 Task: Add a signature Linda Green containing Have a great National Cybersecurity Awareness Month, Linda Green to email address softage.3@softage.net and add a label Packing slips
Action: Mouse moved to (88, 129)
Screenshot: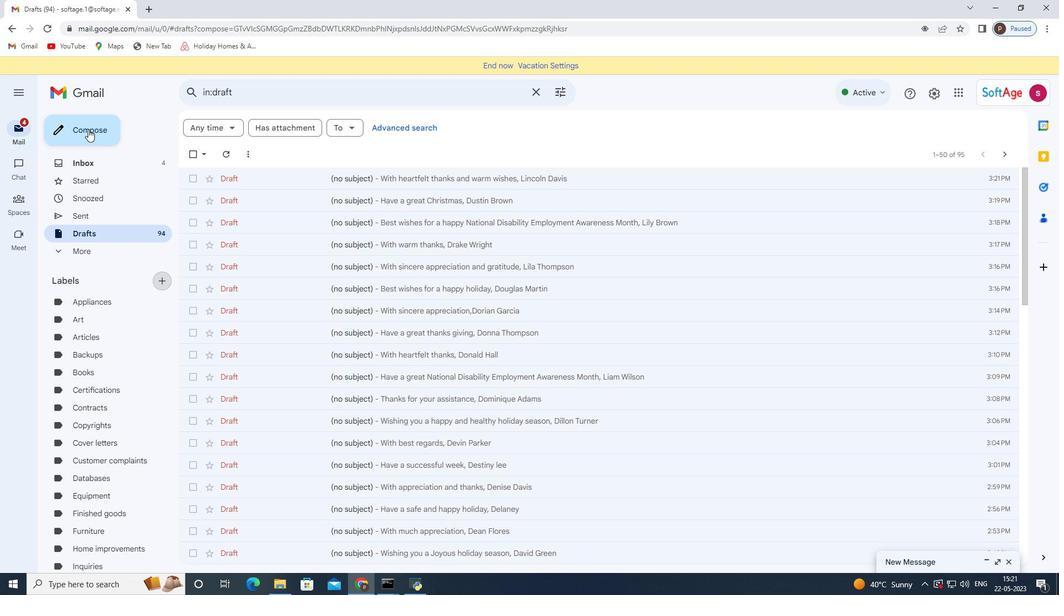 
Action: Mouse pressed left at (88, 129)
Screenshot: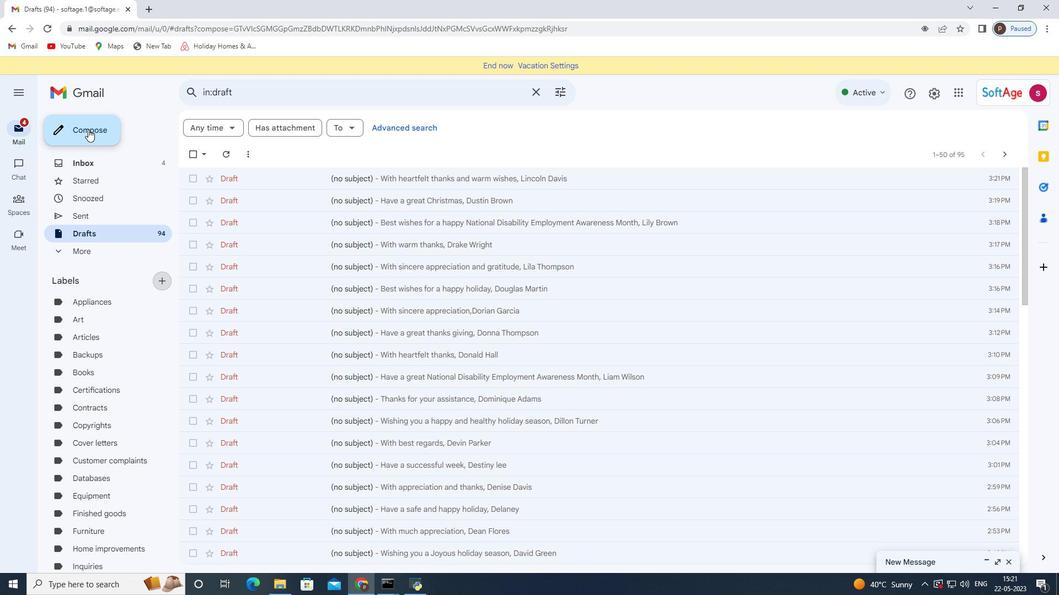
Action: Mouse moved to (748, 557)
Screenshot: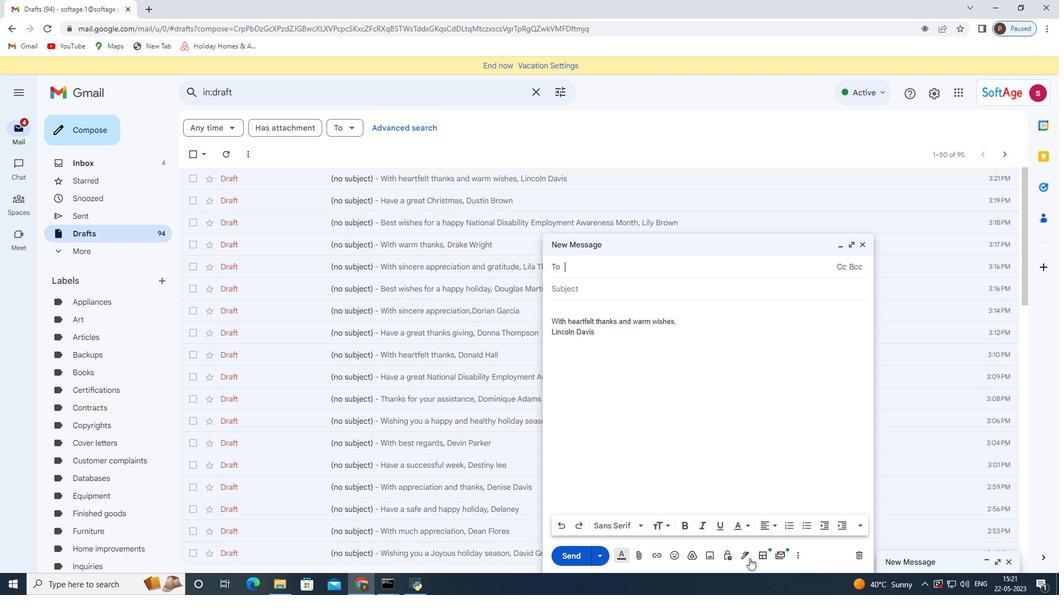 
Action: Mouse pressed left at (748, 557)
Screenshot: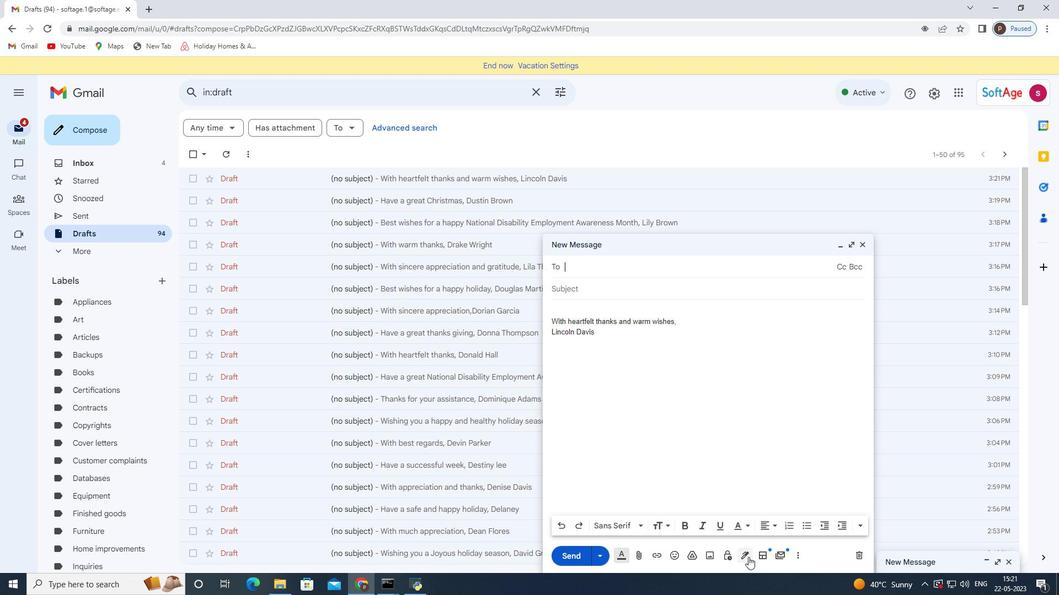 
Action: Mouse moved to (770, 498)
Screenshot: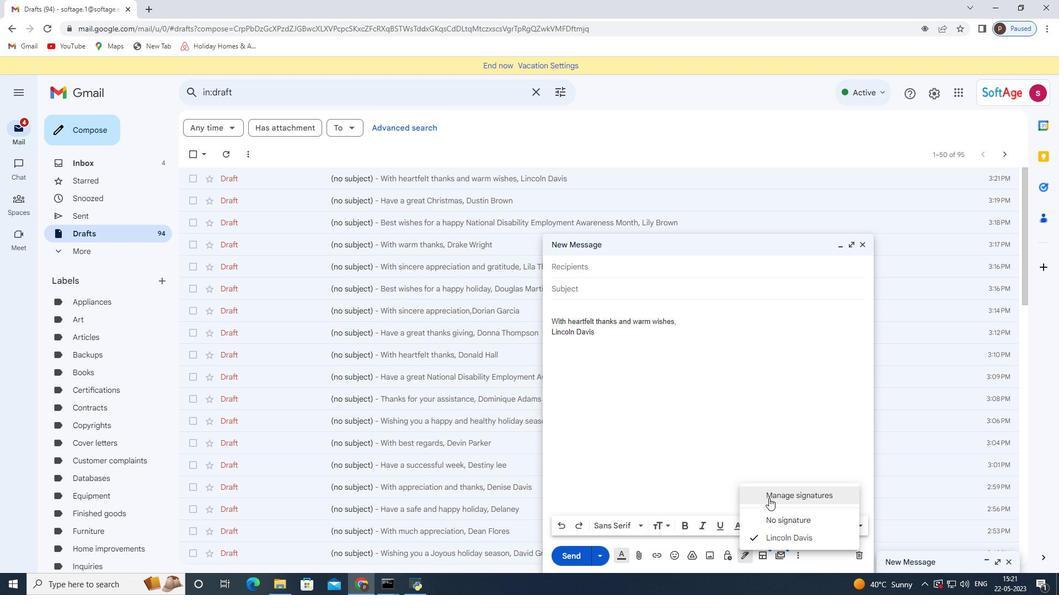
Action: Mouse pressed left at (770, 498)
Screenshot: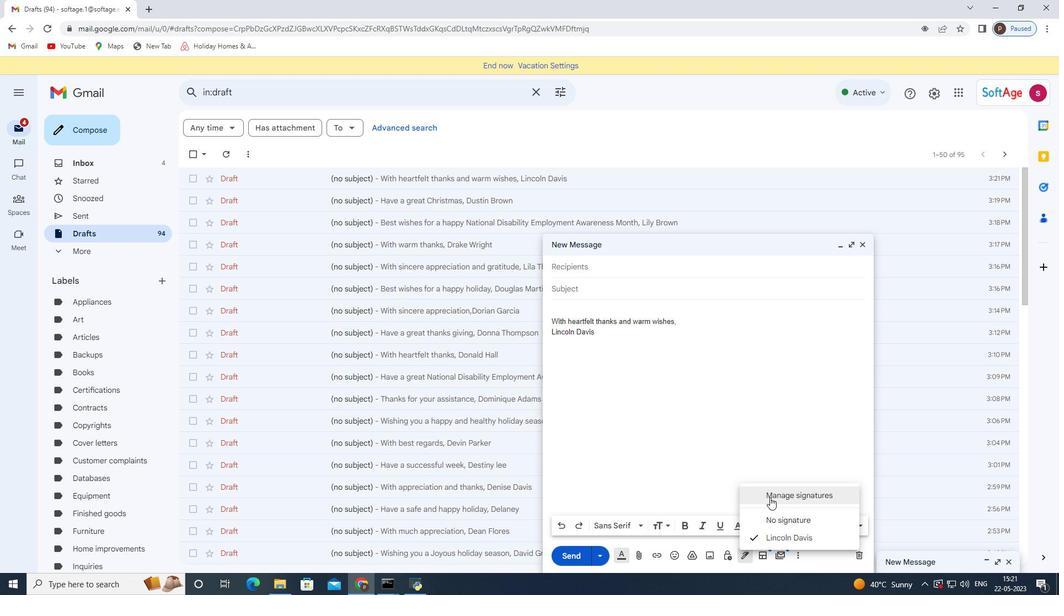 
Action: Mouse moved to (406, 315)
Screenshot: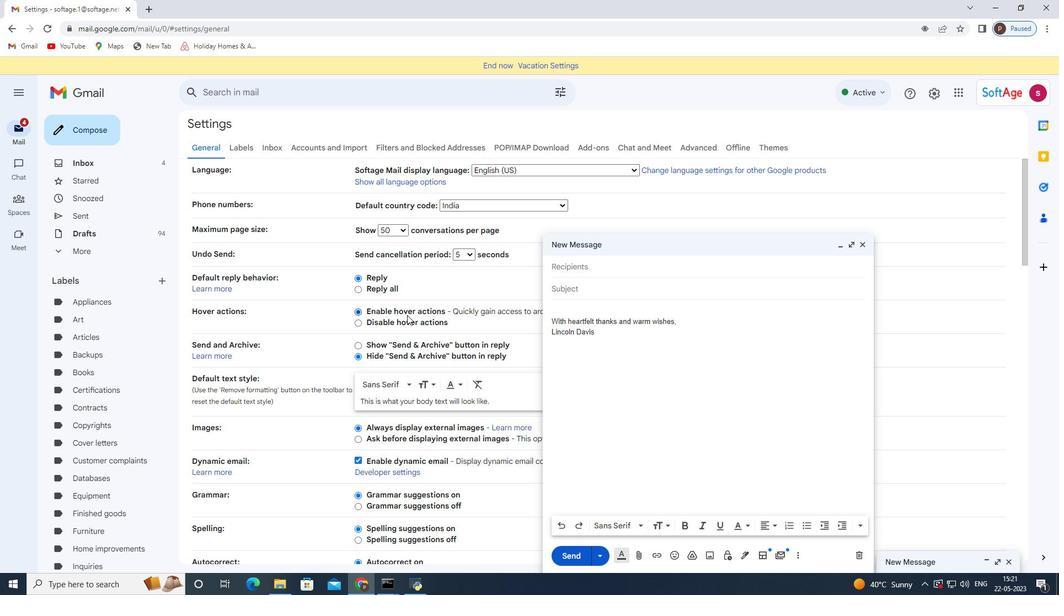
Action: Mouse scrolled (406, 314) with delta (0, 0)
Screenshot: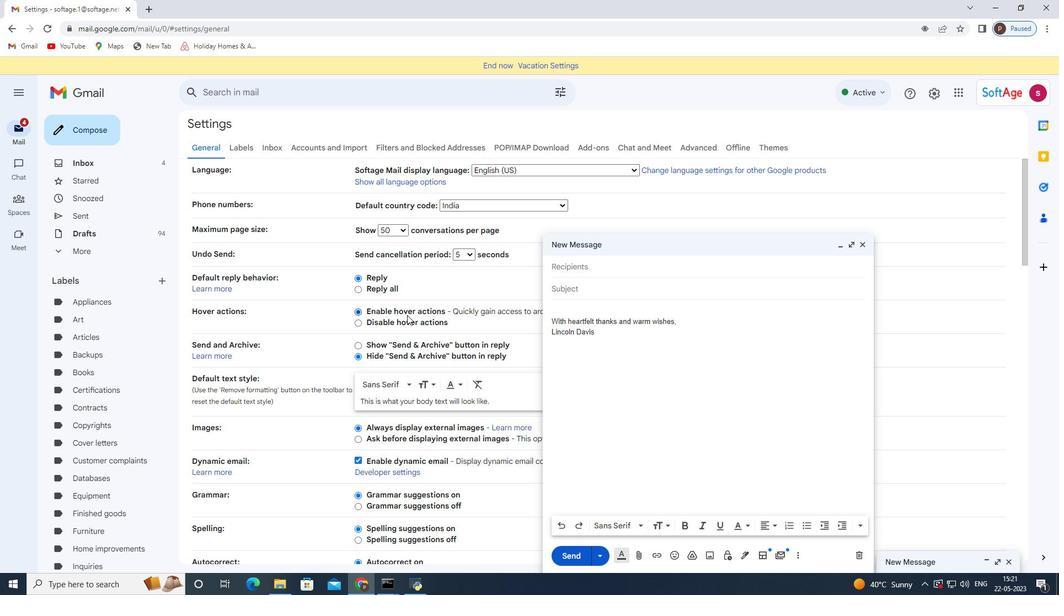 
Action: Mouse moved to (405, 316)
Screenshot: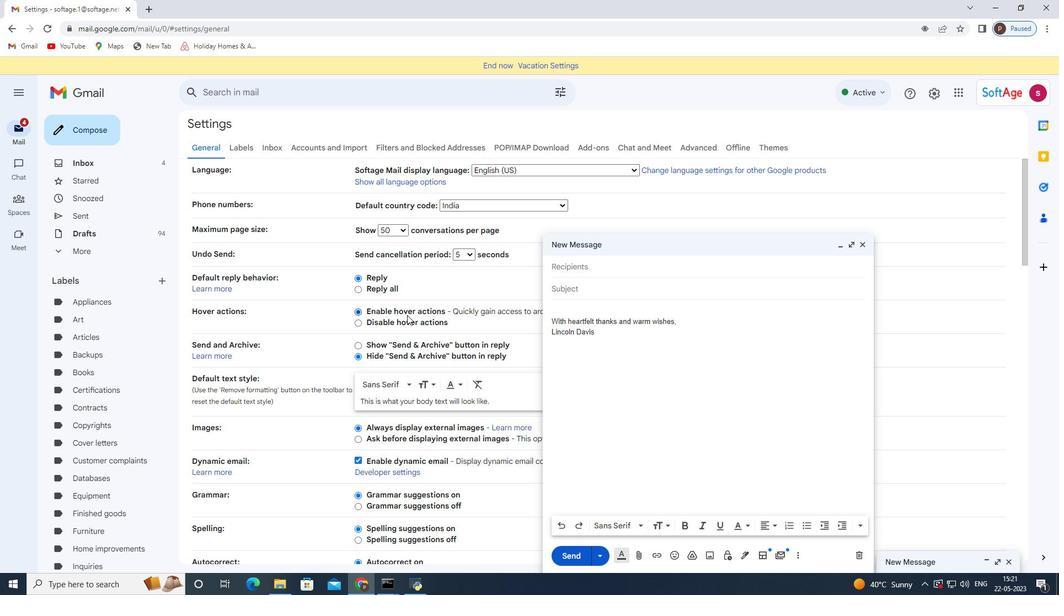 
Action: Mouse scrolled (406, 314) with delta (0, 0)
Screenshot: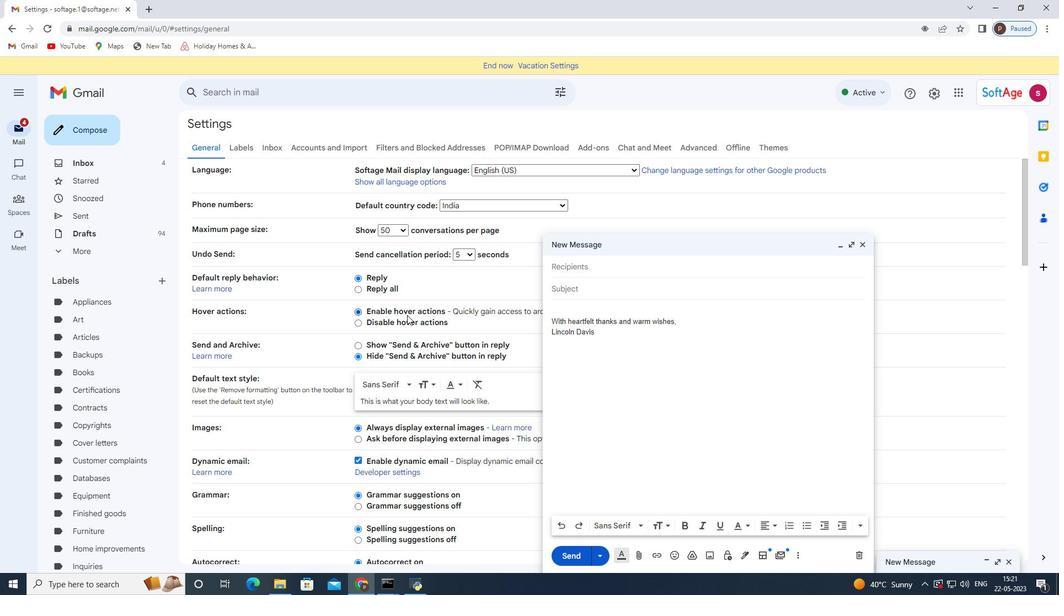 
Action: Mouse moved to (404, 316)
Screenshot: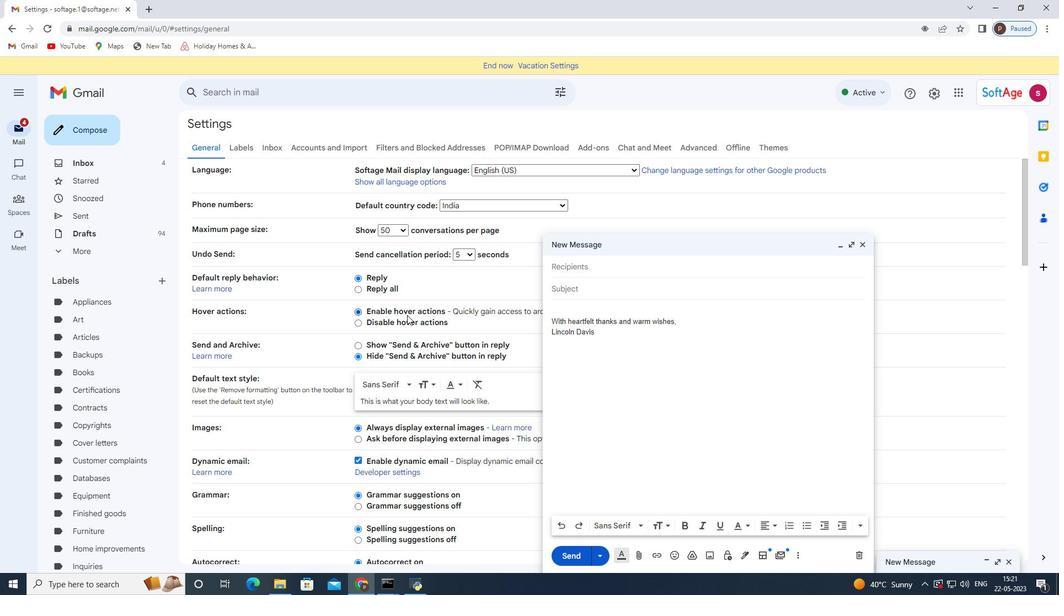 
Action: Mouse scrolled (405, 315) with delta (0, 0)
Screenshot: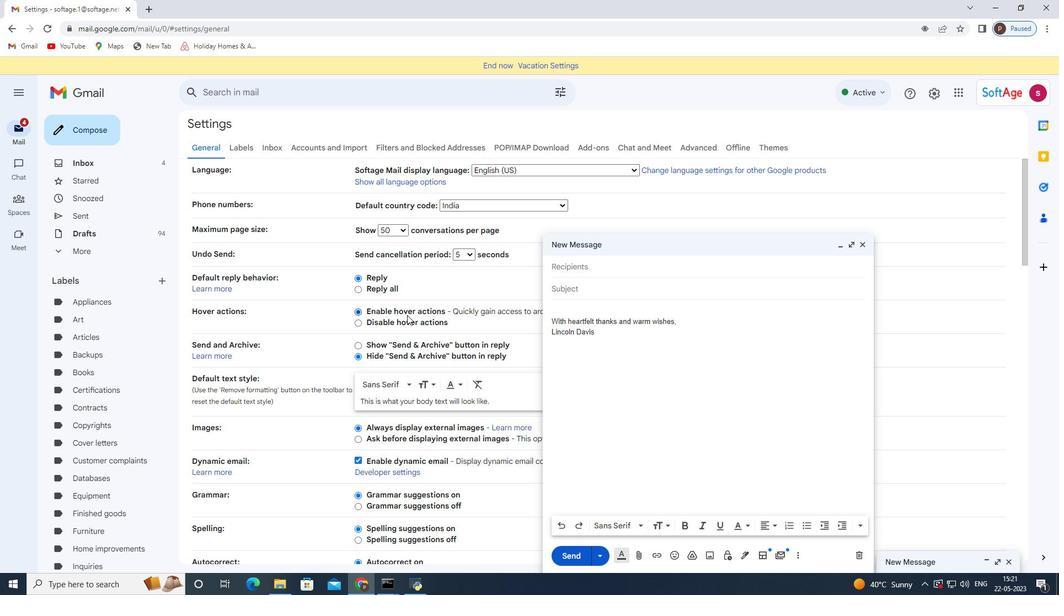 
Action: Mouse scrolled (404, 316) with delta (0, 0)
Screenshot: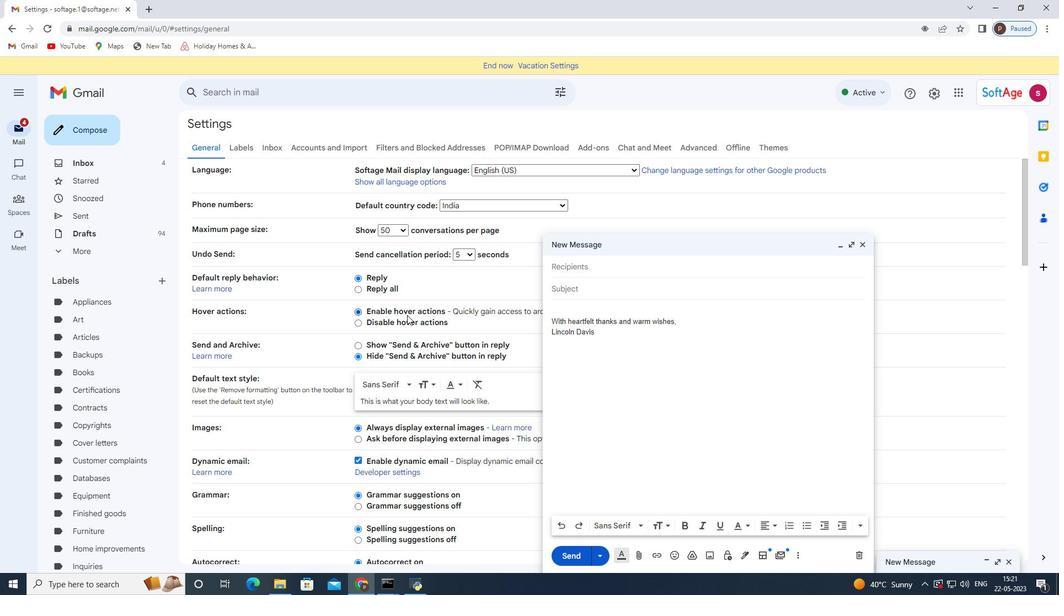 
Action: Mouse moved to (404, 316)
Screenshot: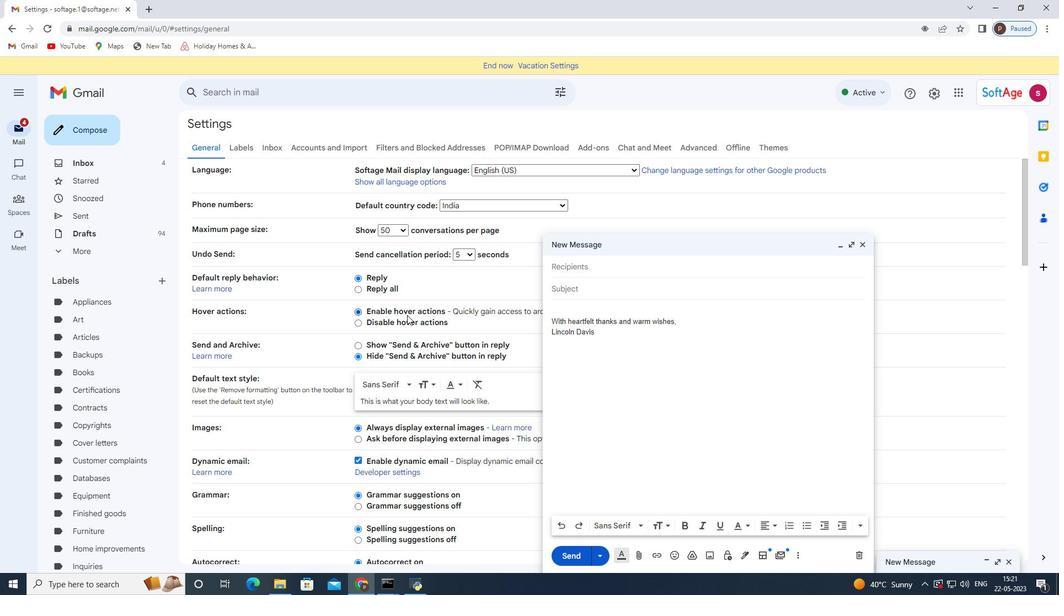 
Action: Mouse scrolled (404, 316) with delta (0, 0)
Screenshot: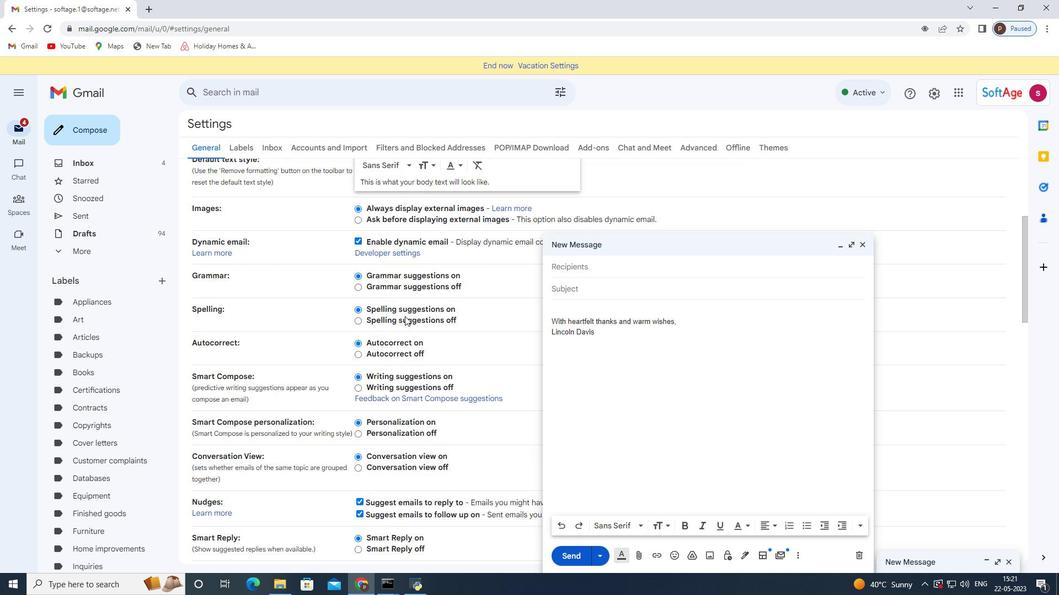 
Action: Mouse scrolled (404, 316) with delta (0, 0)
Screenshot: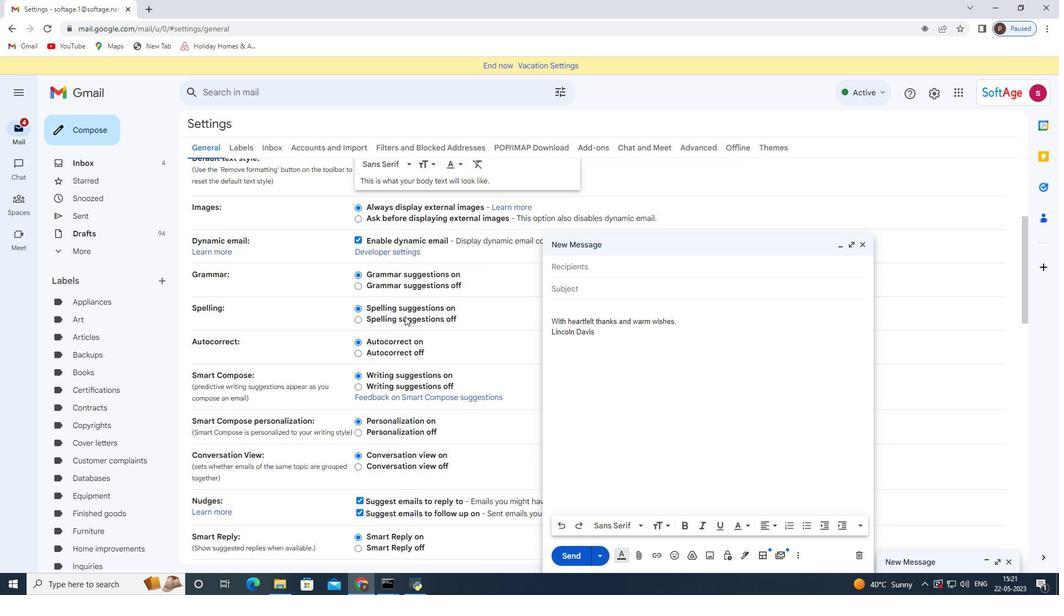 
Action: Mouse scrolled (404, 316) with delta (0, 0)
Screenshot: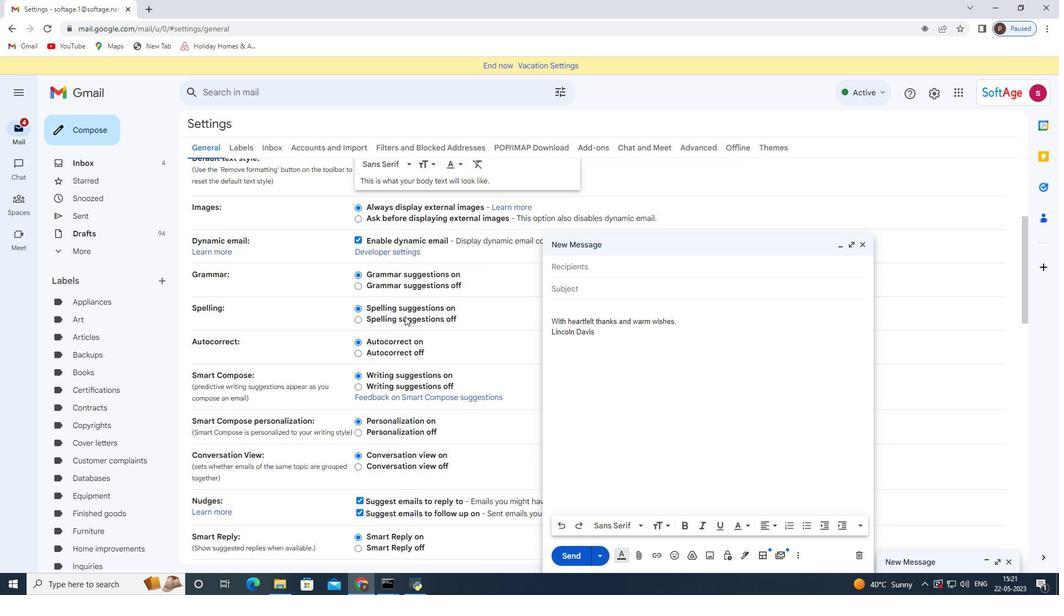 
Action: Mouse scrolled (404, 316) with delta (0, 0)
Screenshot: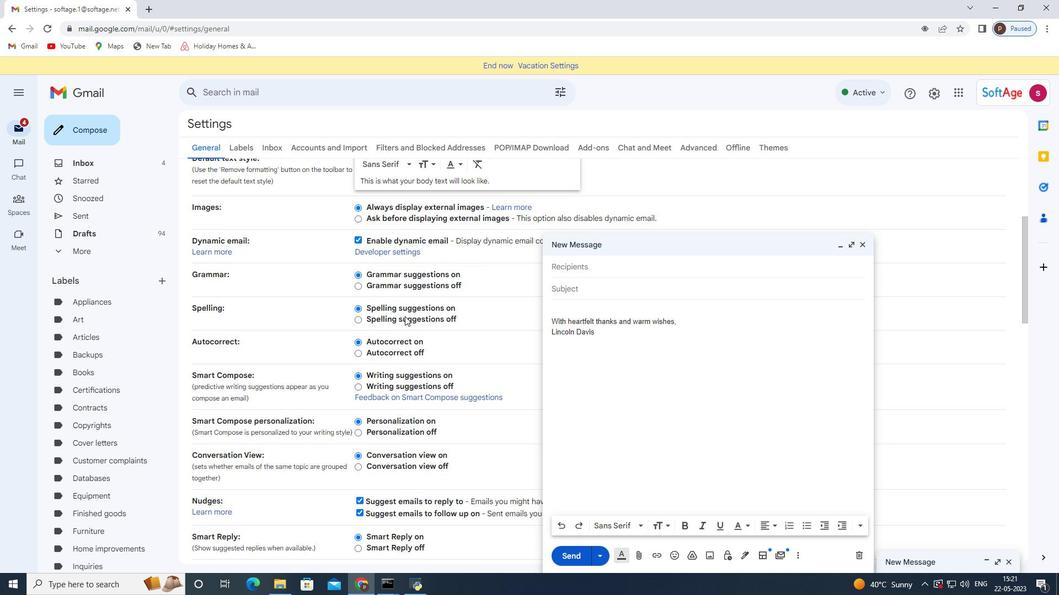 
Action: Mouse scrolled (404, 316) with delta (0, 0)
Screenshot: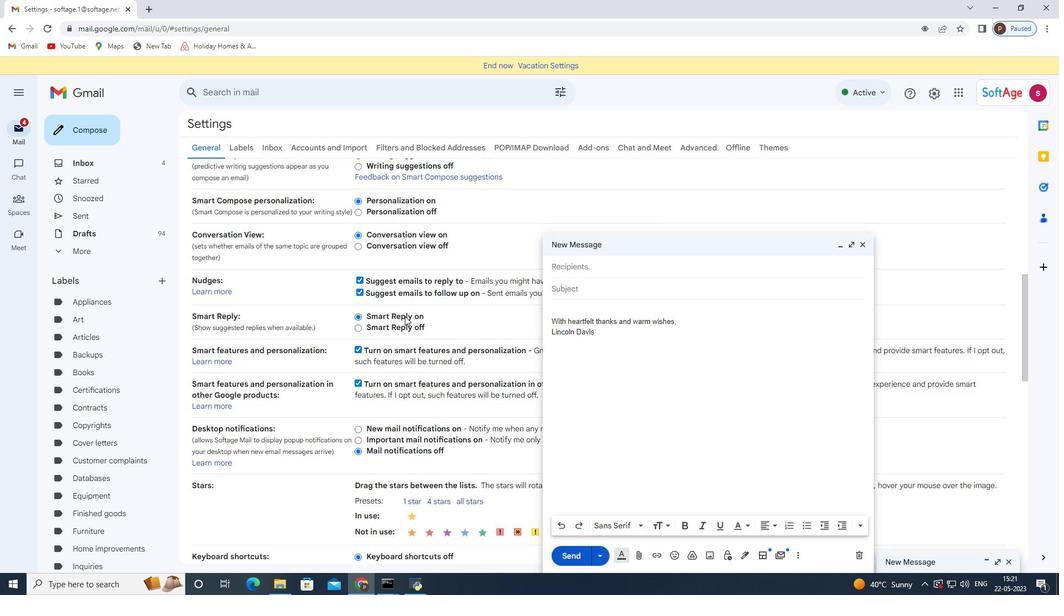 
Action: Mouse scrolled (404, 316) with delta (0, 0)
Screenshot: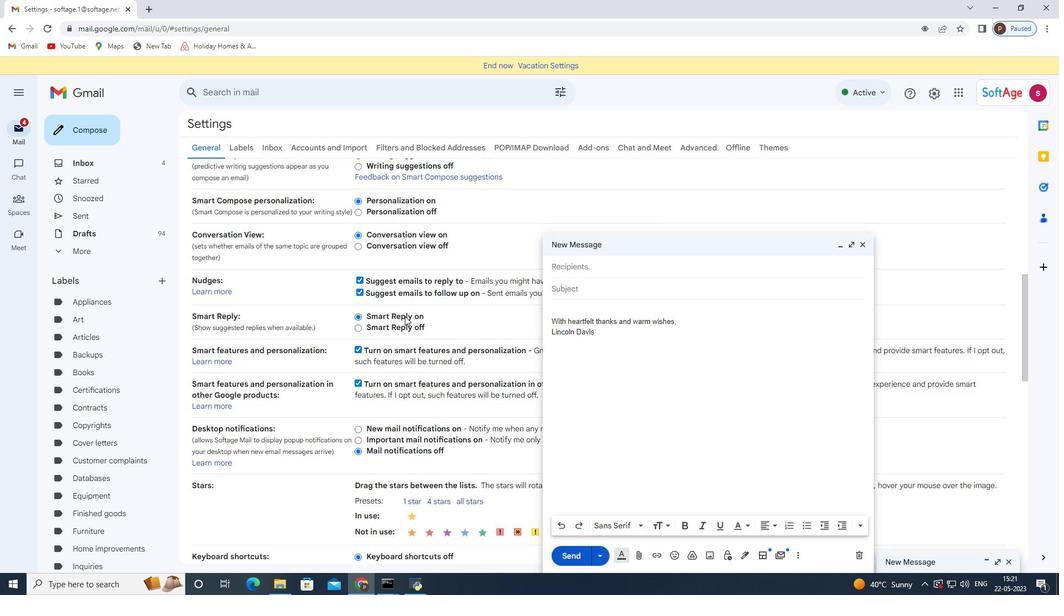 
Action: Mouse scrolled (404, 316) with delta (0, 0)
Screenshot: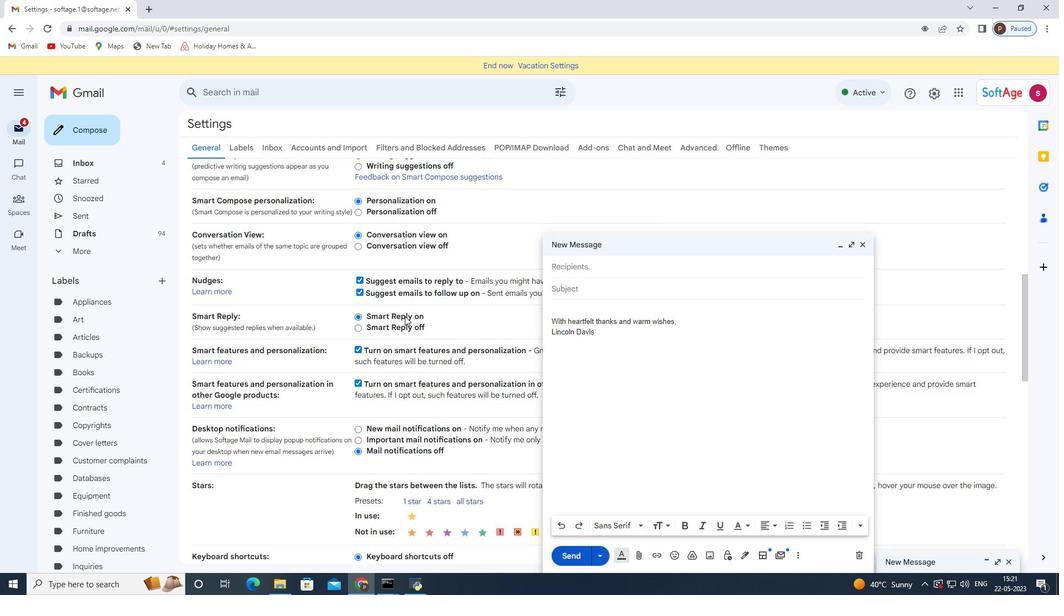 
Action: Mouse scrolled (404, 316) with delta (0, 0)
Screenshot: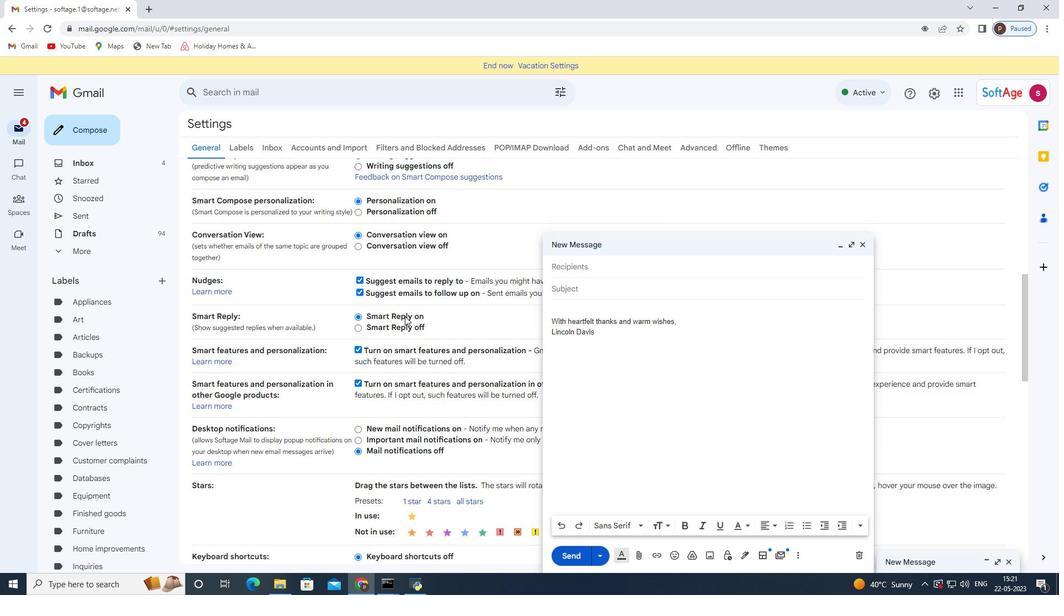 
Action: Mouse scrolled (404, 316) with delta (0, 0)
Screenshot: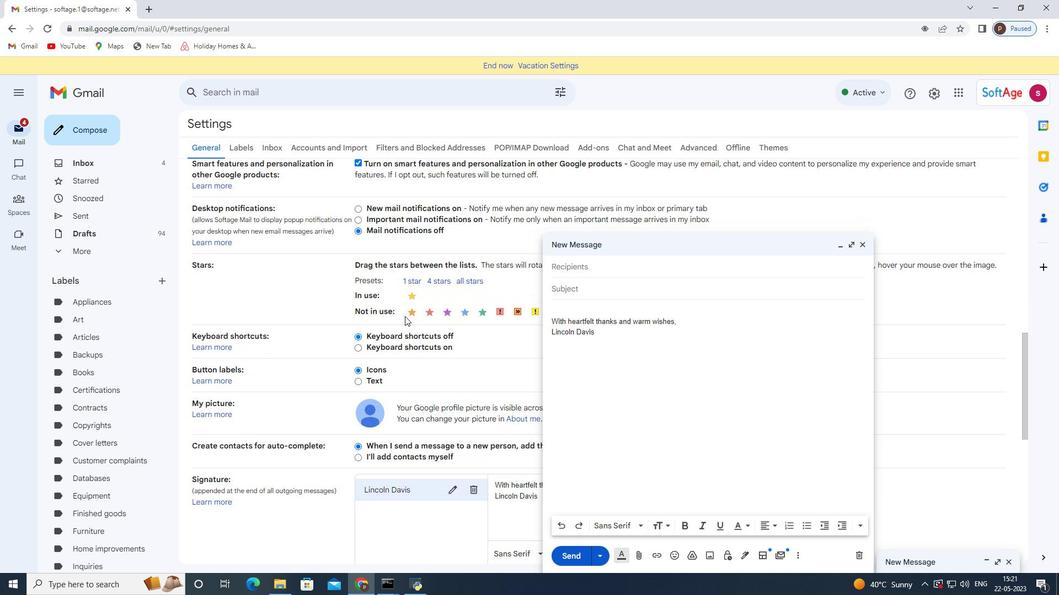 
Action: Mouse scrolled (404, 316) with delta (0, 0)
Screenshot: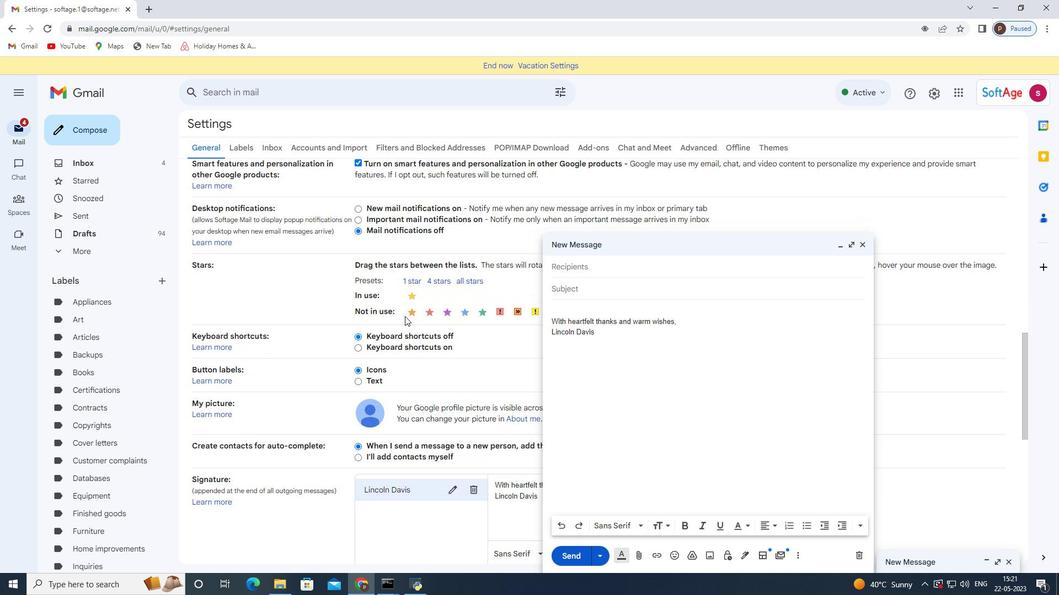 
Action: Mouse scrolled (404, 316) with delta (0, 0)
Screenshot: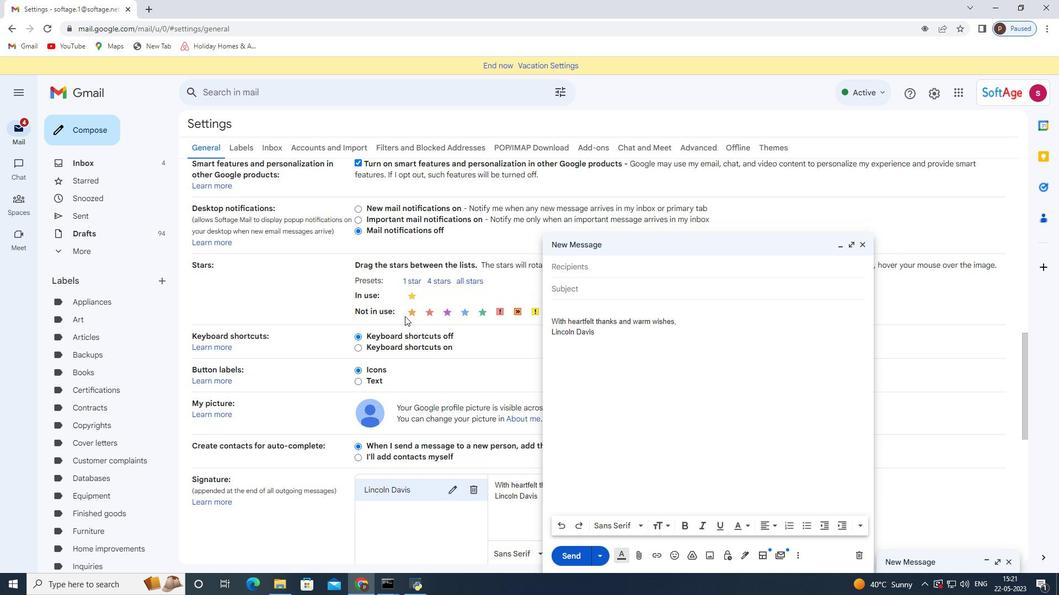 
Action: Mouse scrolled (404, 316) with delta (0, 0)
Screenshot: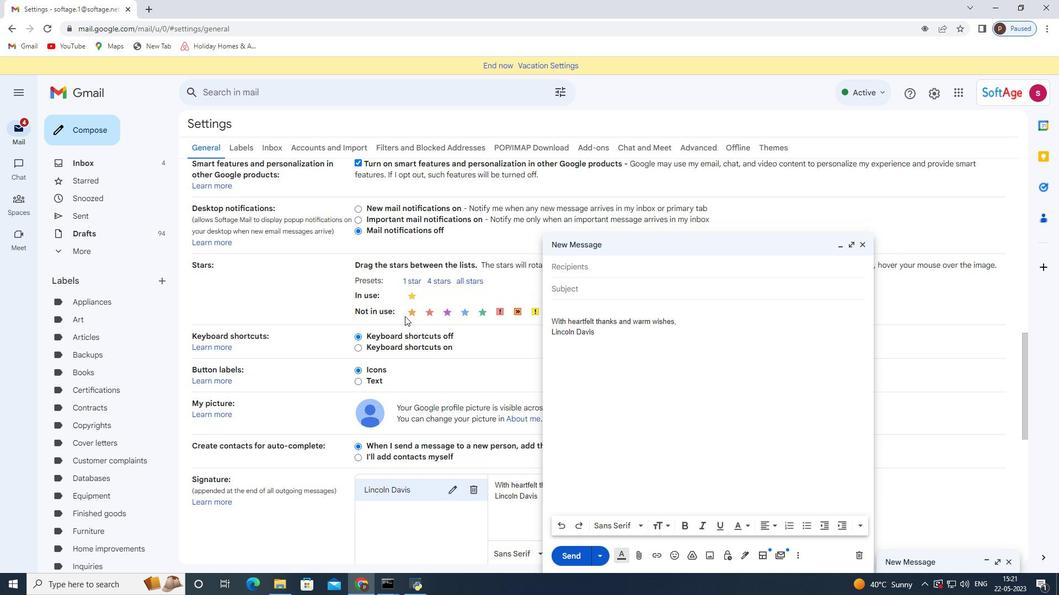 
Action: Mouse moved to (472, 267)
Screenshot: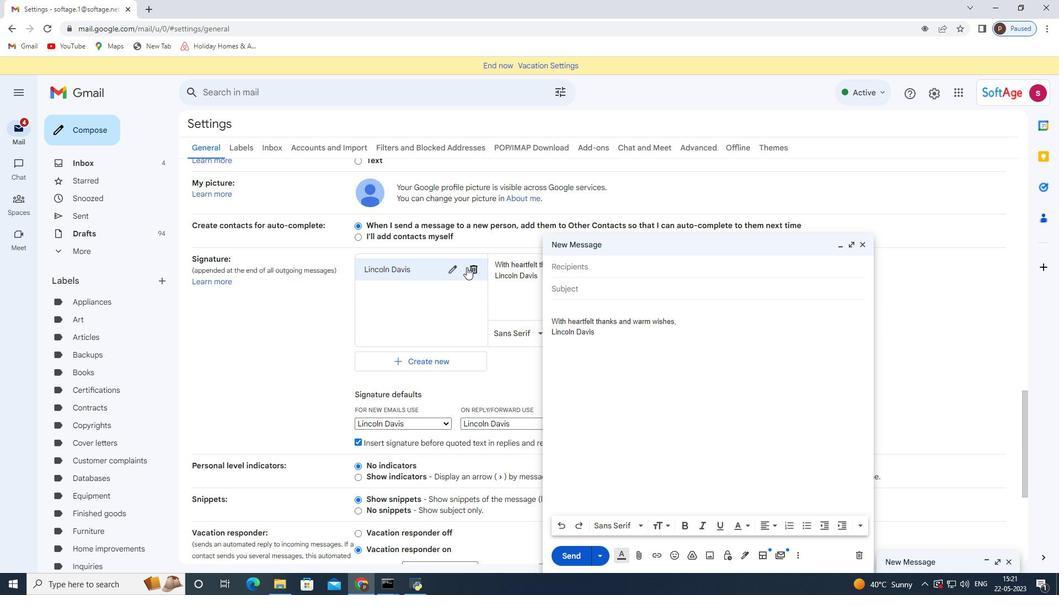 
Action: Mouse pressed left at (472, 267)
Screenshot: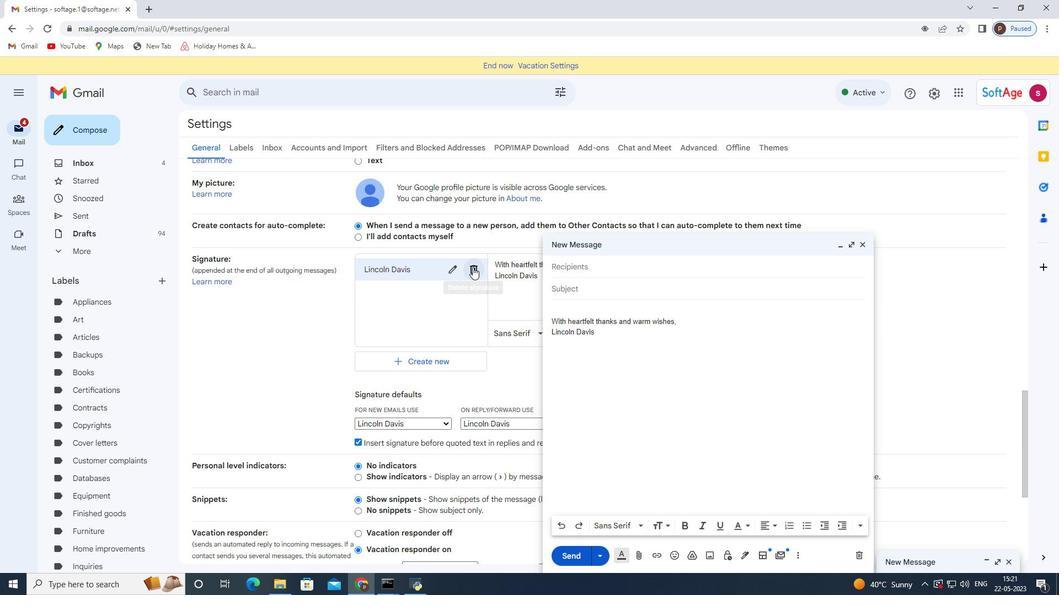 
Action: Mouse moved to (633, 334)
Screenshot: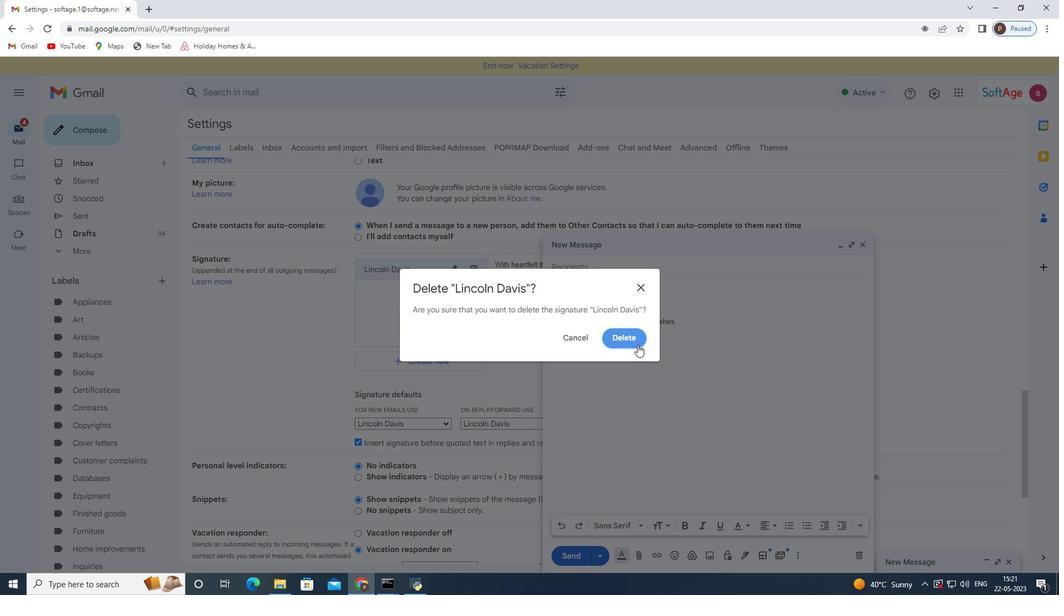 
Action: Mouse pressed left at (633, 334)
Screenshot: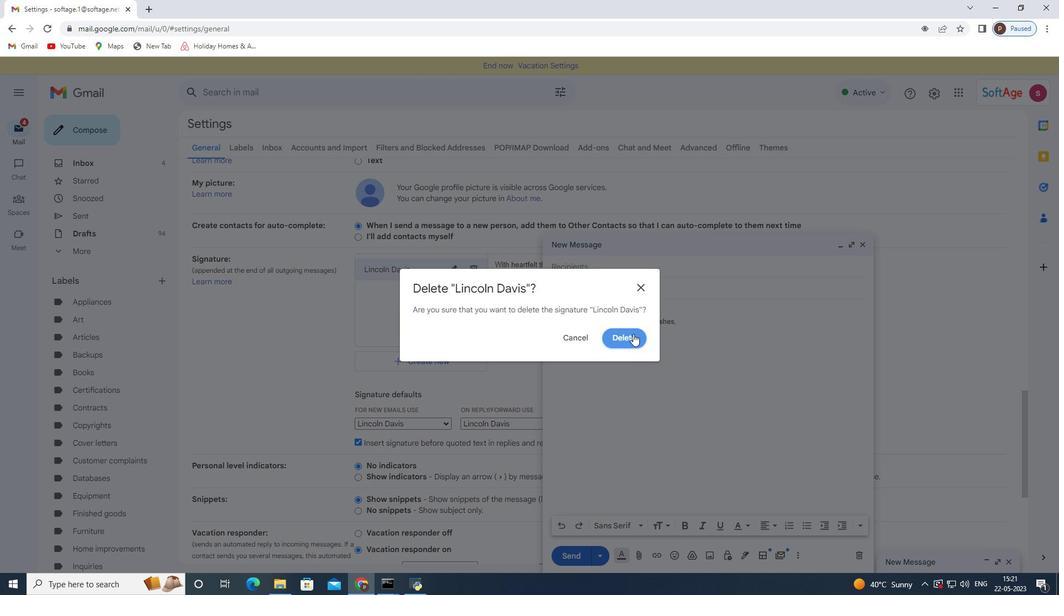 
Action: Mouse moved to (402, 277)
Screenshot: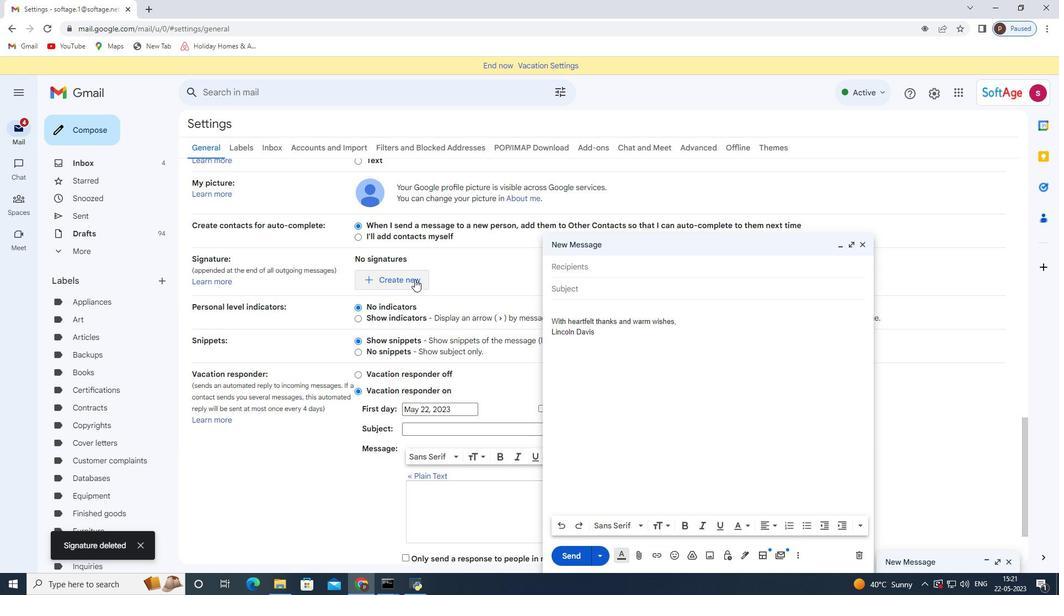 
Action: Mouse pressed left at (402, 277)
Screenshot: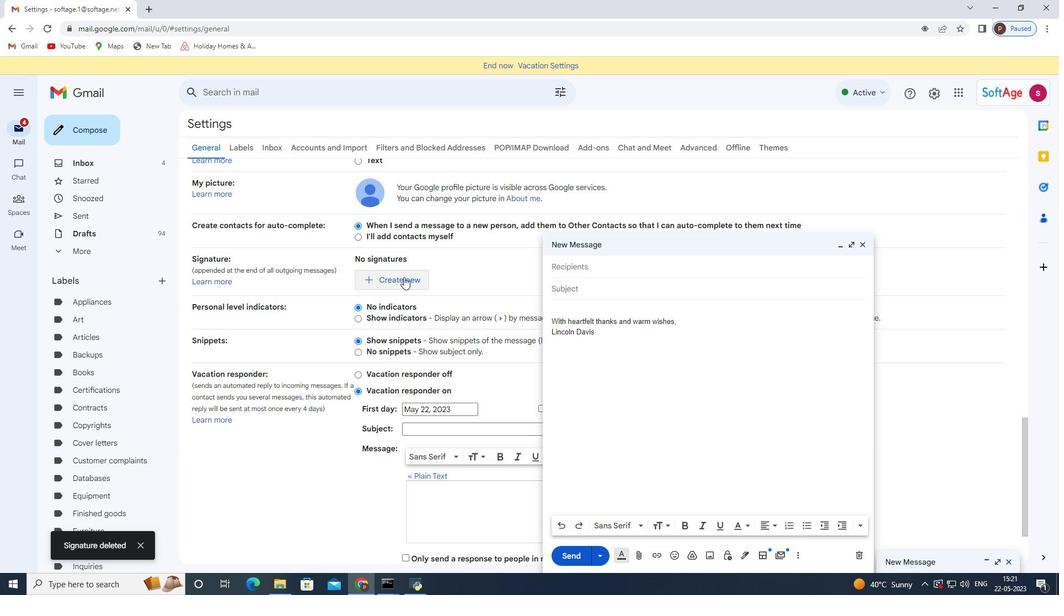 
Action: Mouse moved to (439, 310)
Screenshot: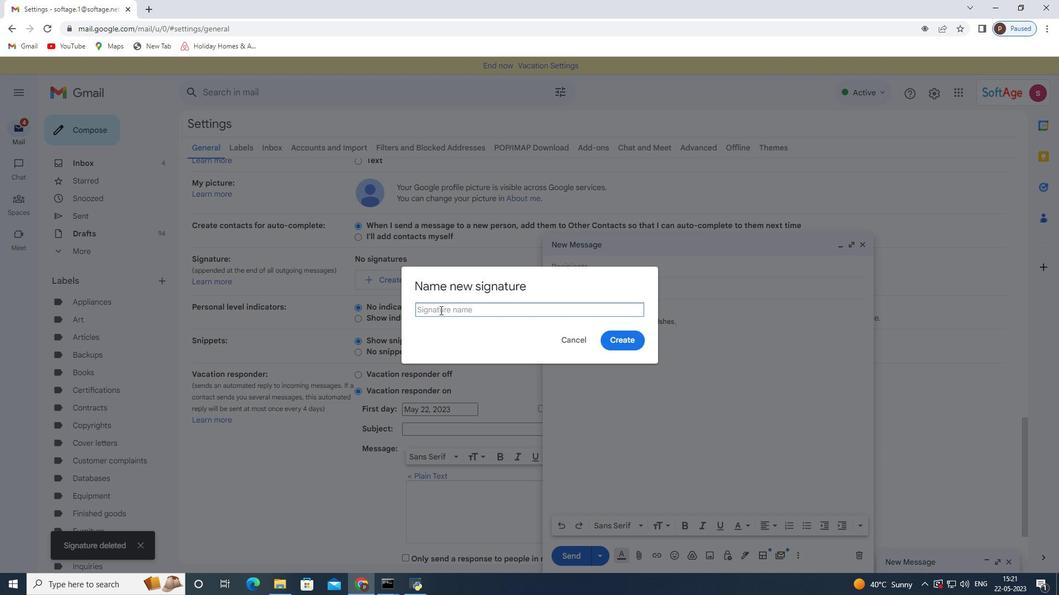 
Action: Mouse pressed left at (439, 310)
Screenshot: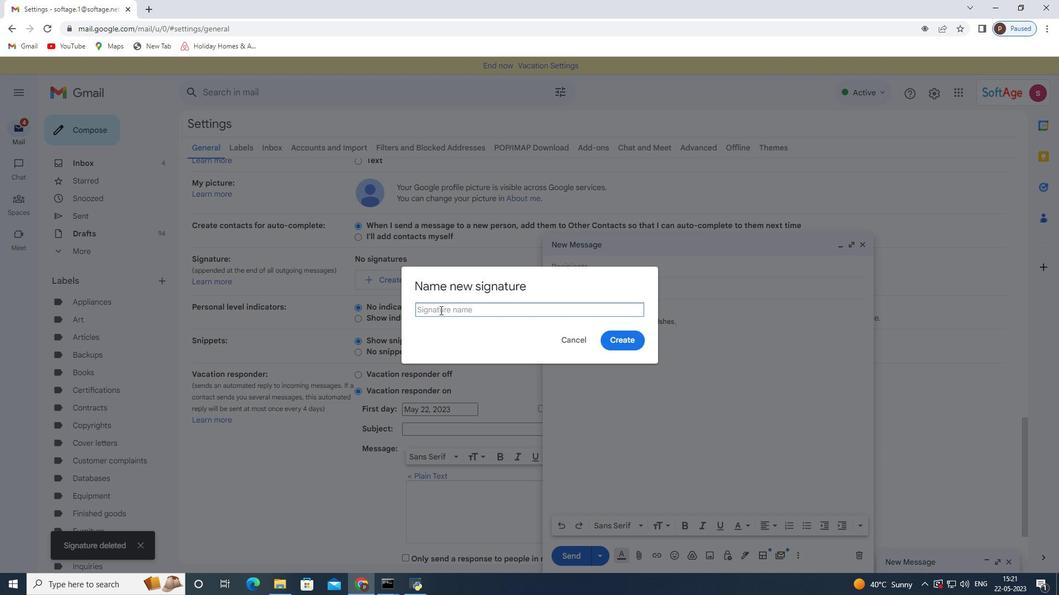 
Action: Key pressed <Key.shift>Linda<Key.space><Key.shift><Key.shift><Key.shift><Key.shift><Key.shift><Key.shift><Key.shift><Key.shift><Key.shift><Key.shift><Key.shift><Key.shift><Key.shift>Green
Screenshot: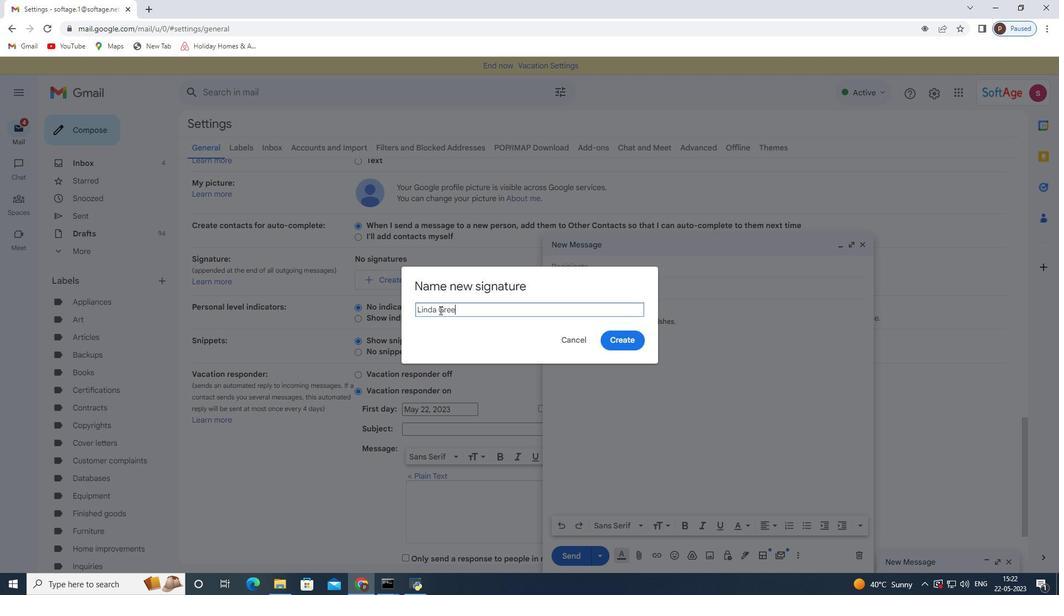 
Action: Mouse moved to (620, 339)
Screenshot: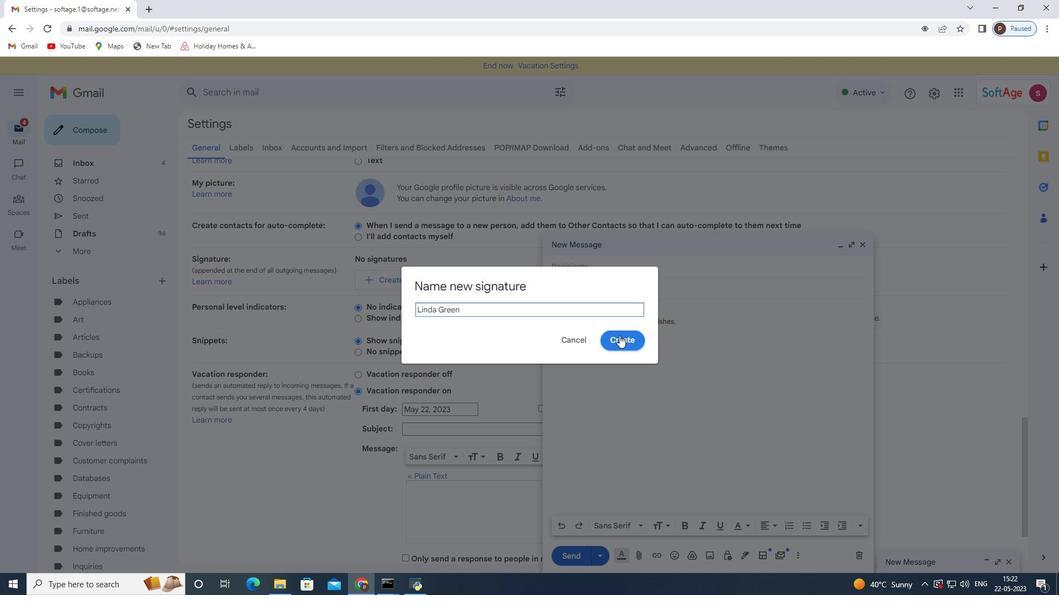 
Action: Mouse pressed left at (620, 339)
Screenshot: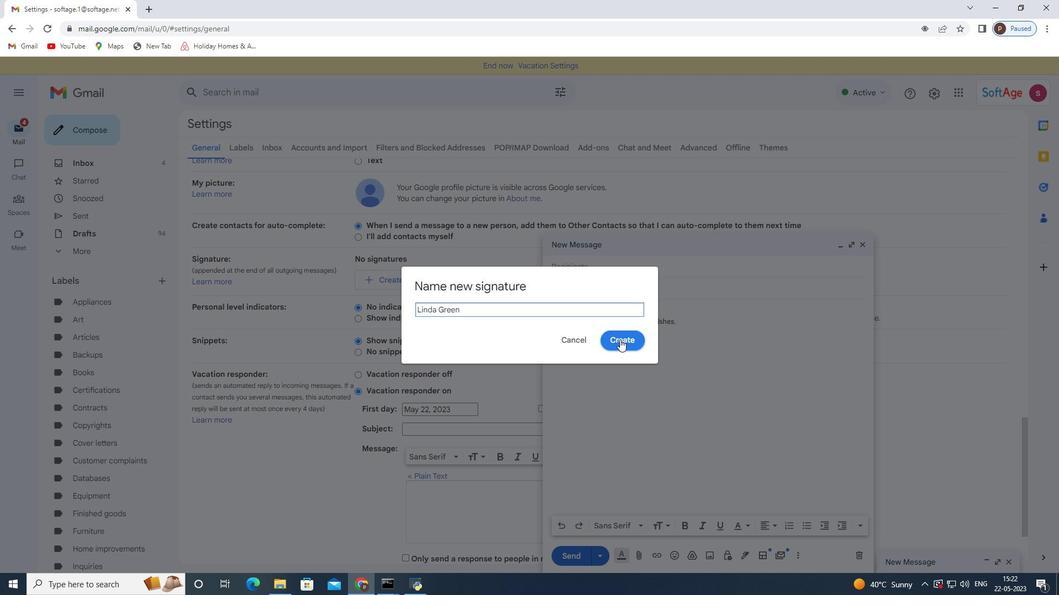 
Action: Mouse moved to (865, 248)
Screenshot: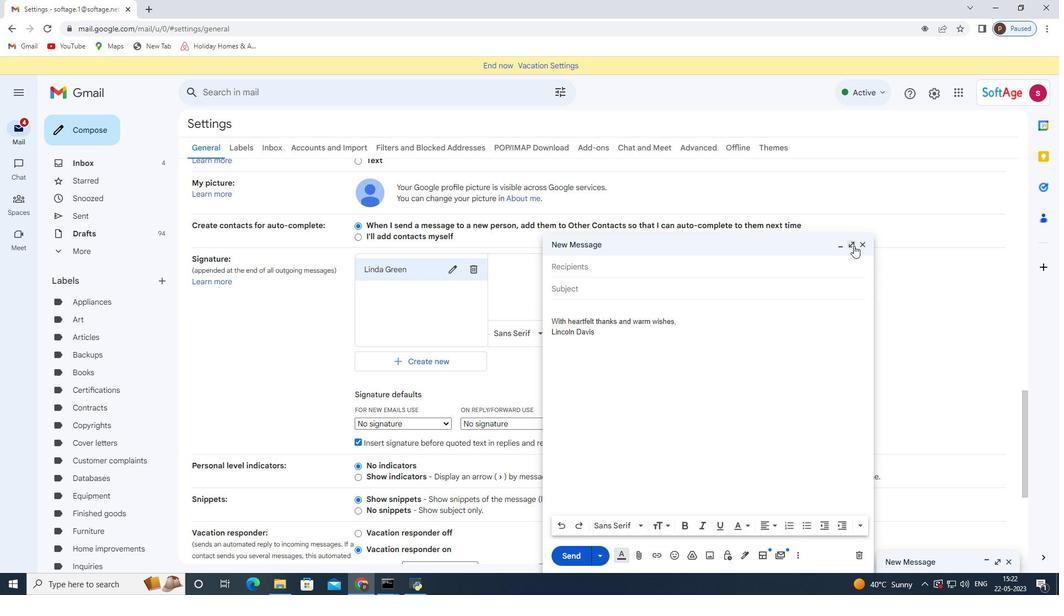 
Action: Mouse pressed left at (865, 248)
Screenshot: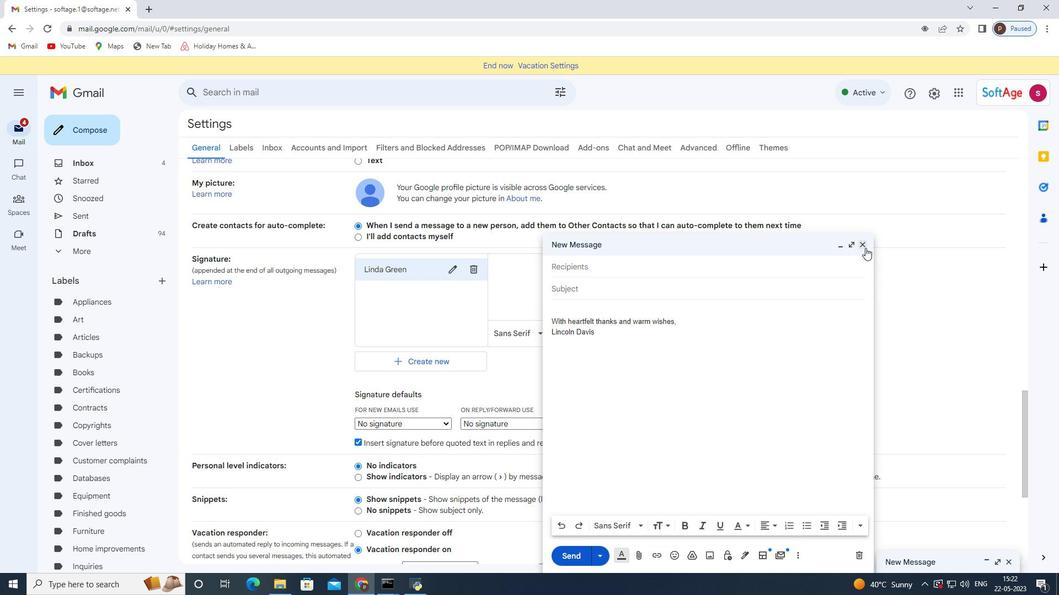 
Action: Mouse moved to (540, 269)
Screenshot: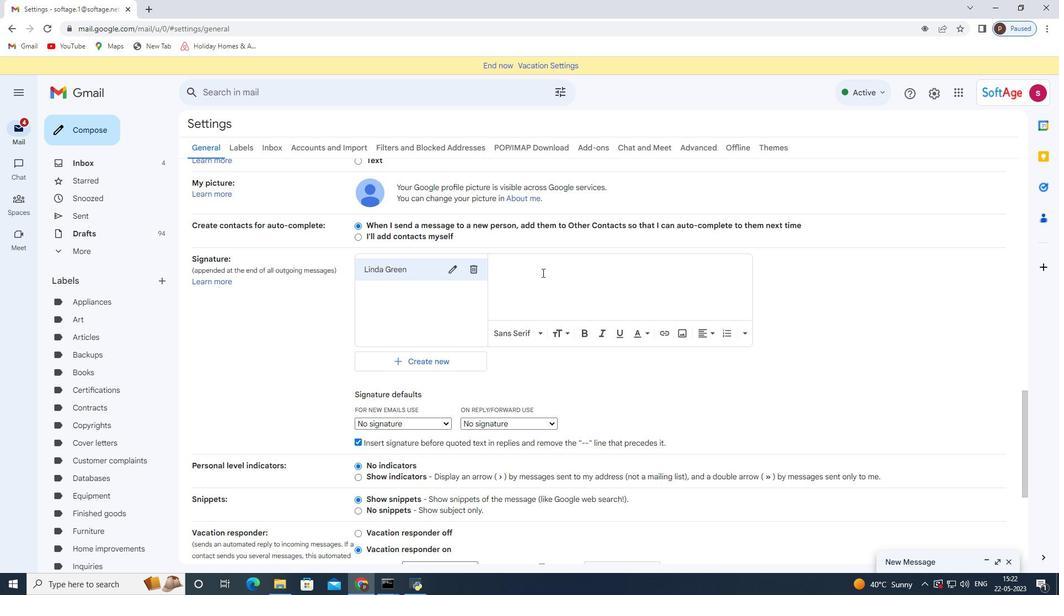 
Action: Mouse pressed left at (540, 269)
Screenshot: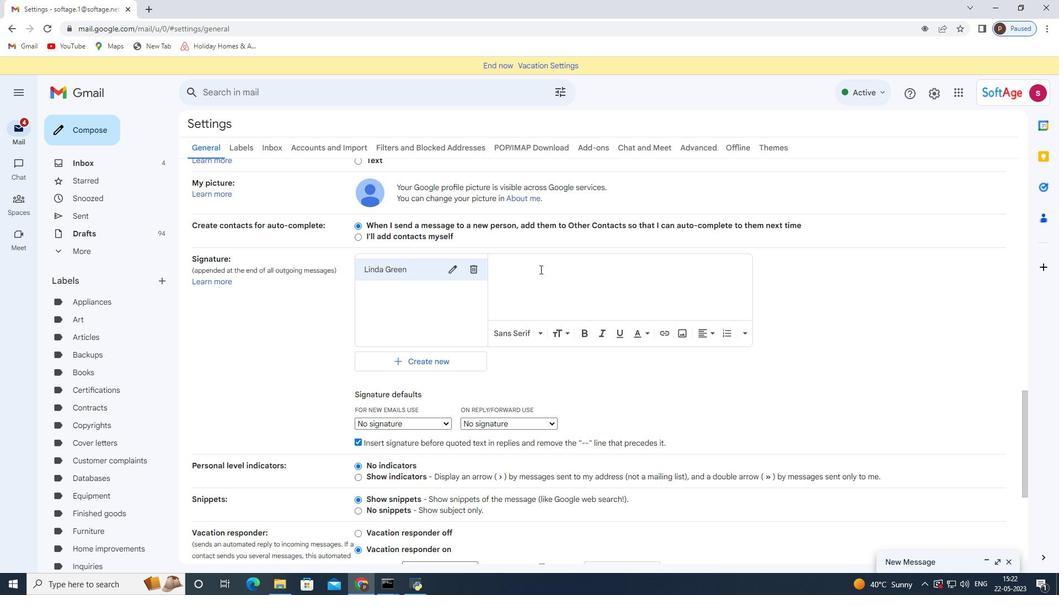 
Action: Mouse moved to (539, 269)
Screenshot: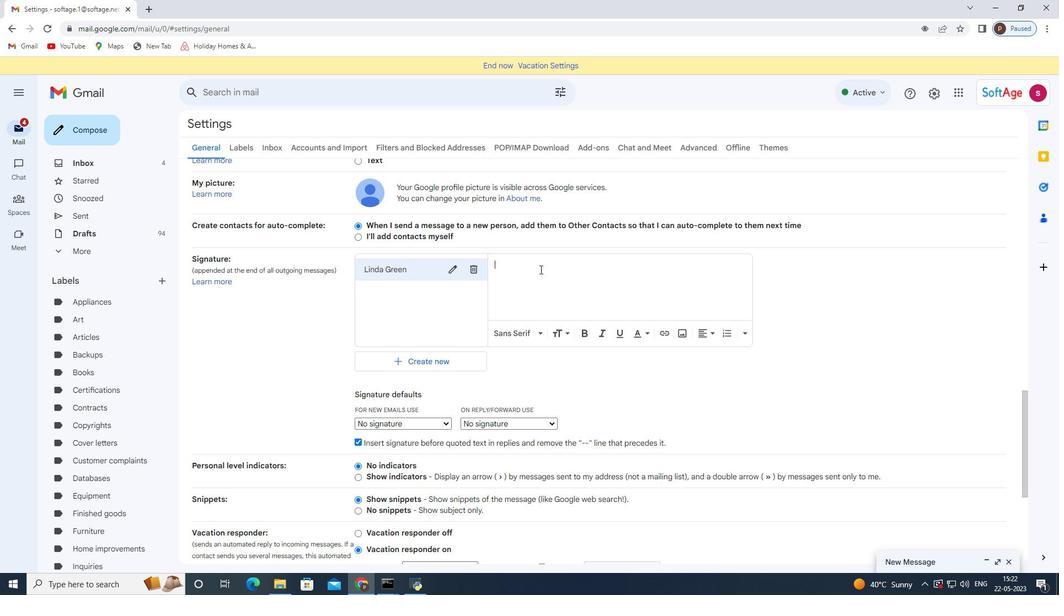 
Action: Key pressed <Key.shift>Have<Key.space>a<Key.space>great<Key.space><Key.shift>National<Key.space><Key.shift>Cybersecurity<Key.space><Key.shift>Awareness<Key.space><Key.shift>Month,<Key.enter><Key.shift>Linda<Key.space><Key.shift>Green
Screenshot: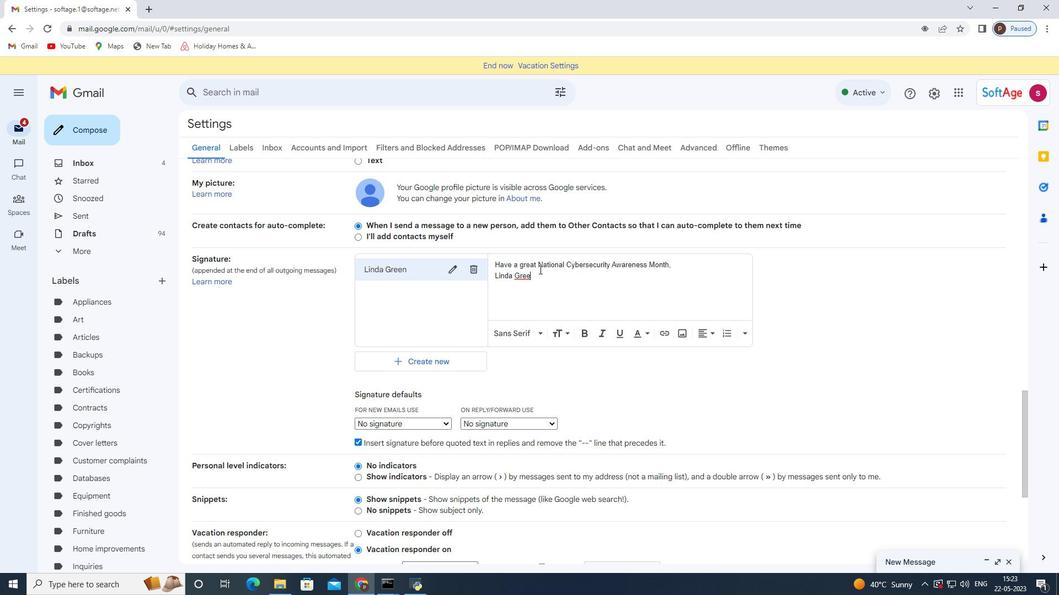 
Action: Mouse moved to (433, 424)
Screenshot: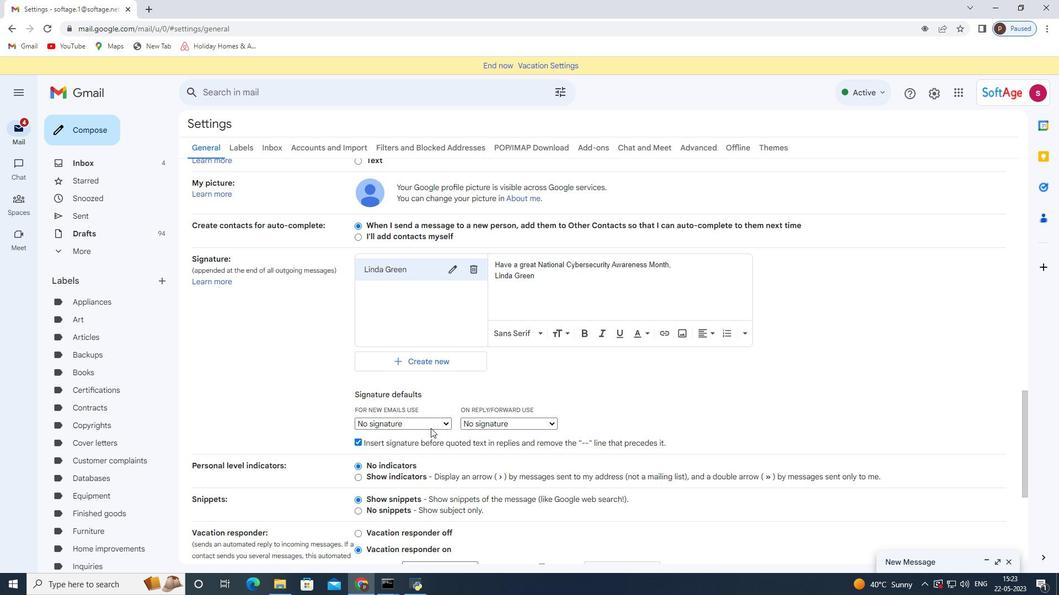 
Action: Mouse pressed left at (433, 424)
Screenshot: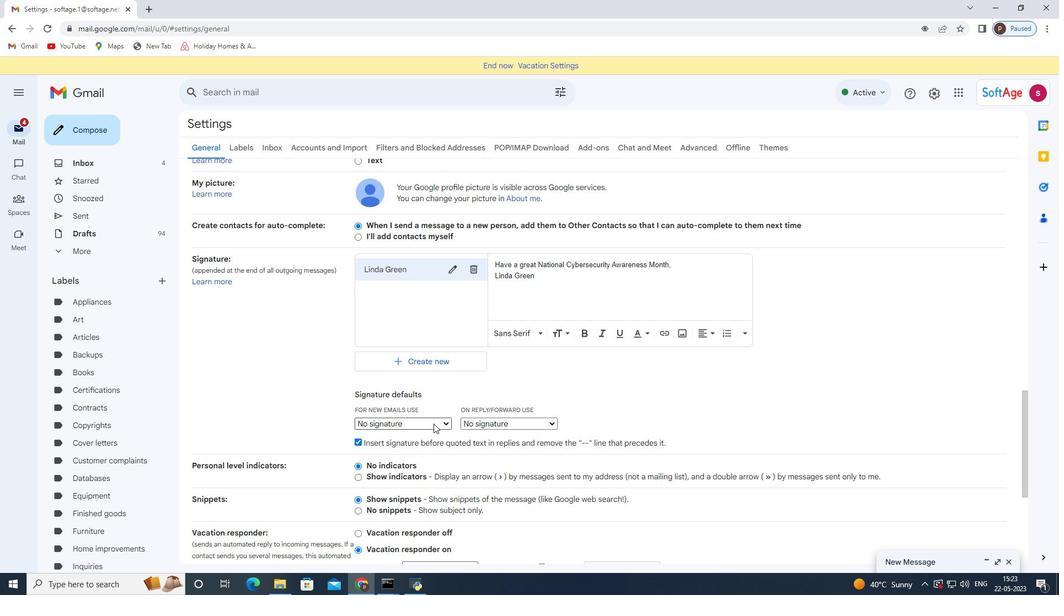
Action: Mouse moved to (434, 440)
Screenshot: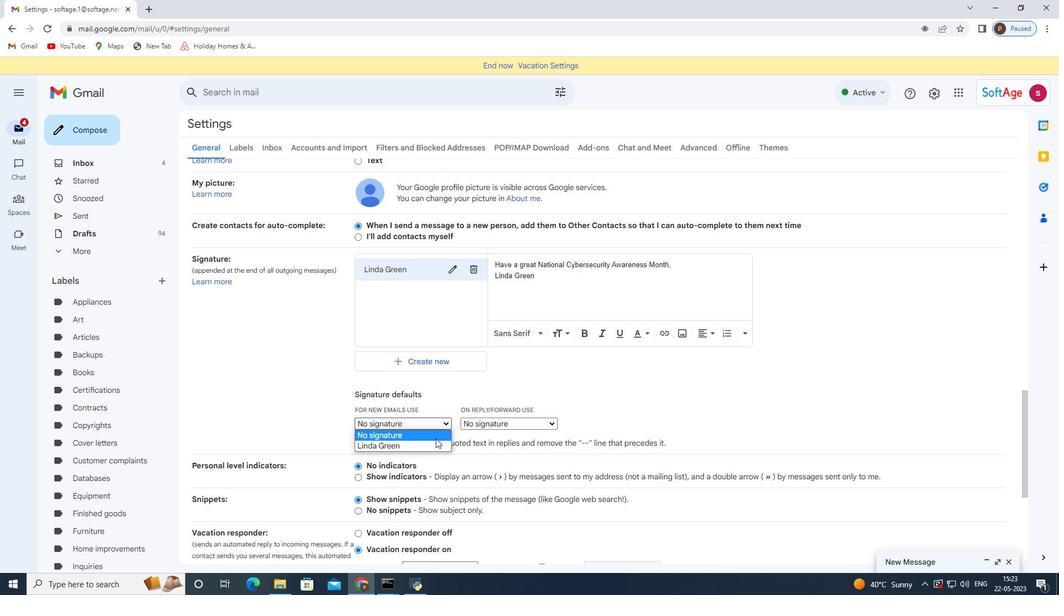 
Action: Mouse pressed left at (434, 440)
Screenshot: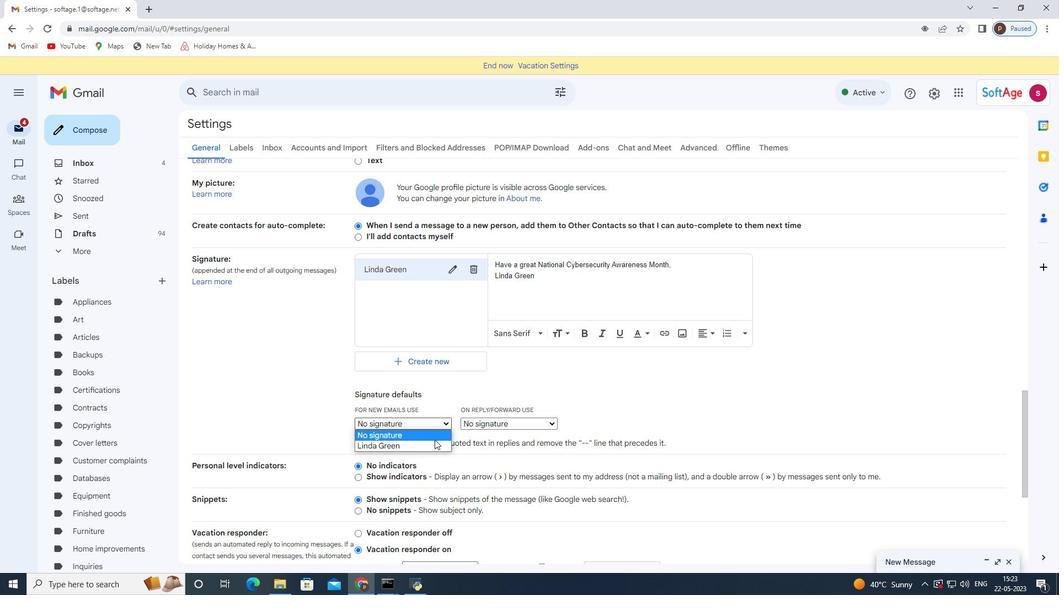 
Action: Mouse moved to (439, 424)
Screenshot: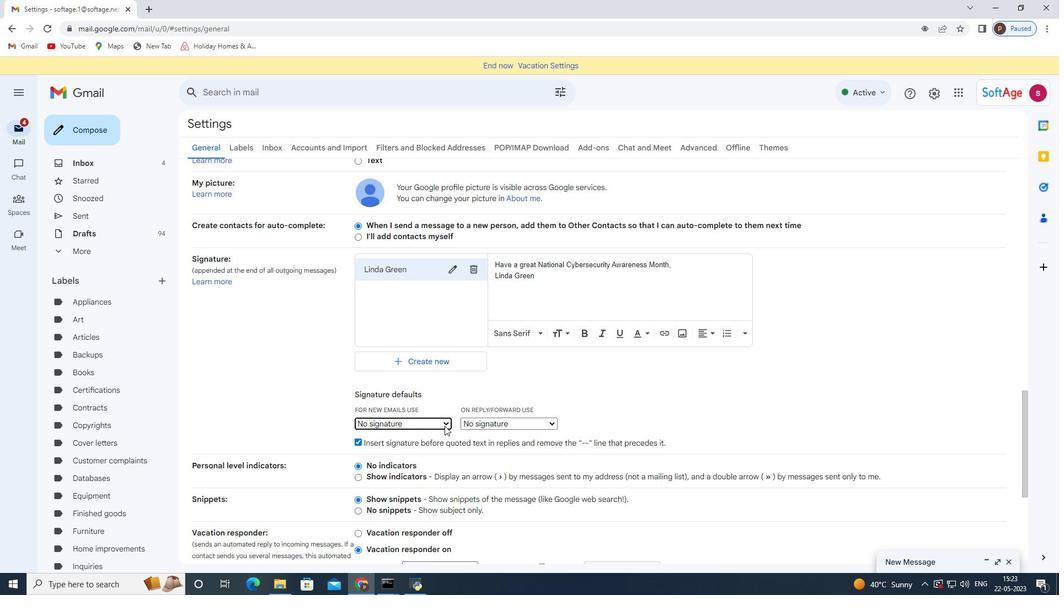 
Action: Mouse pressed left at (439, 424)
Screenshot: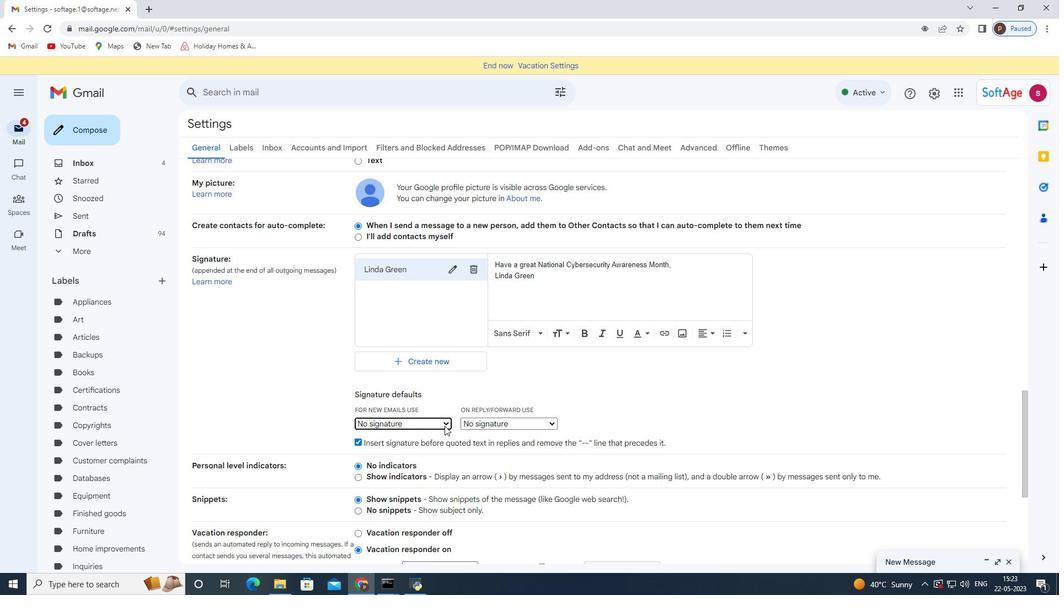 
Action: Mouse moved to (434, 444)
Screenshot: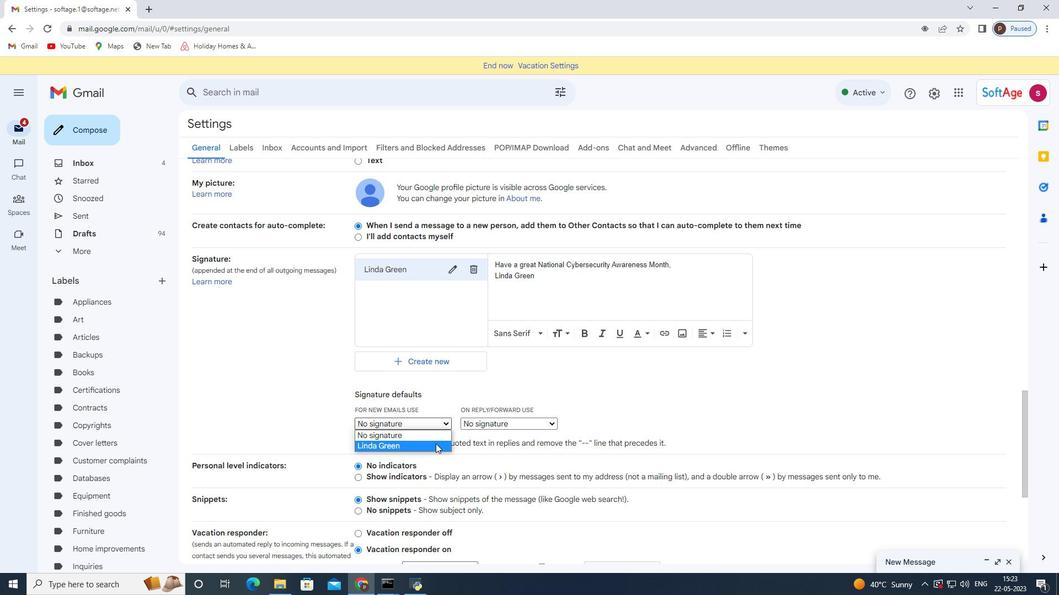 
Action: Mouse pressed left at (434, 444)
Screenshot: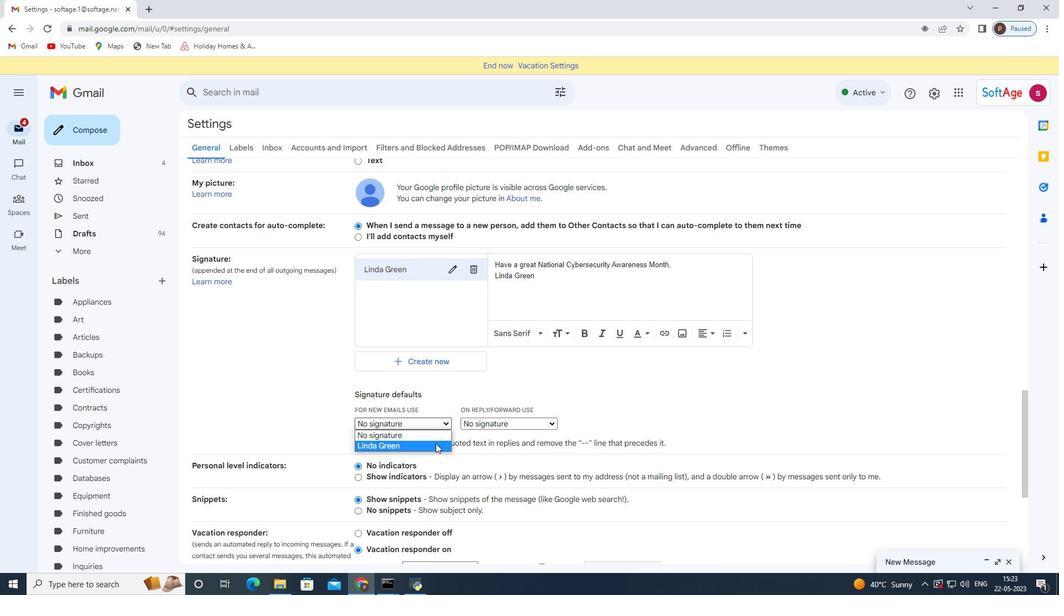 
Action: Mouse moved to (496, 423)
Screenshot: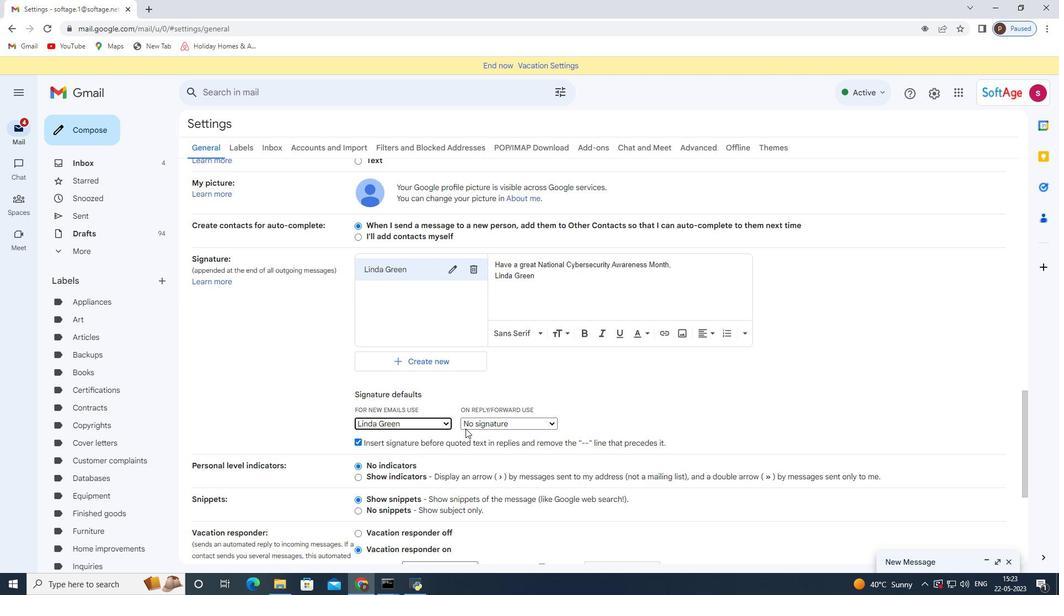 
Action: Mouse pressed left at (496, 423)
Screenshot: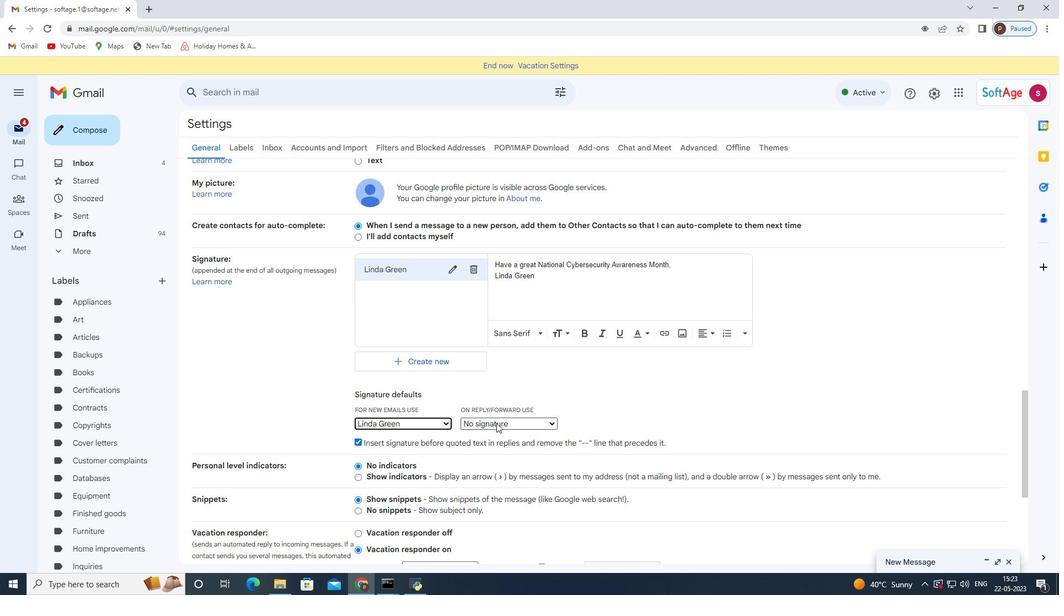 
Action: Mouse moved to (486, 449)
Screenshot: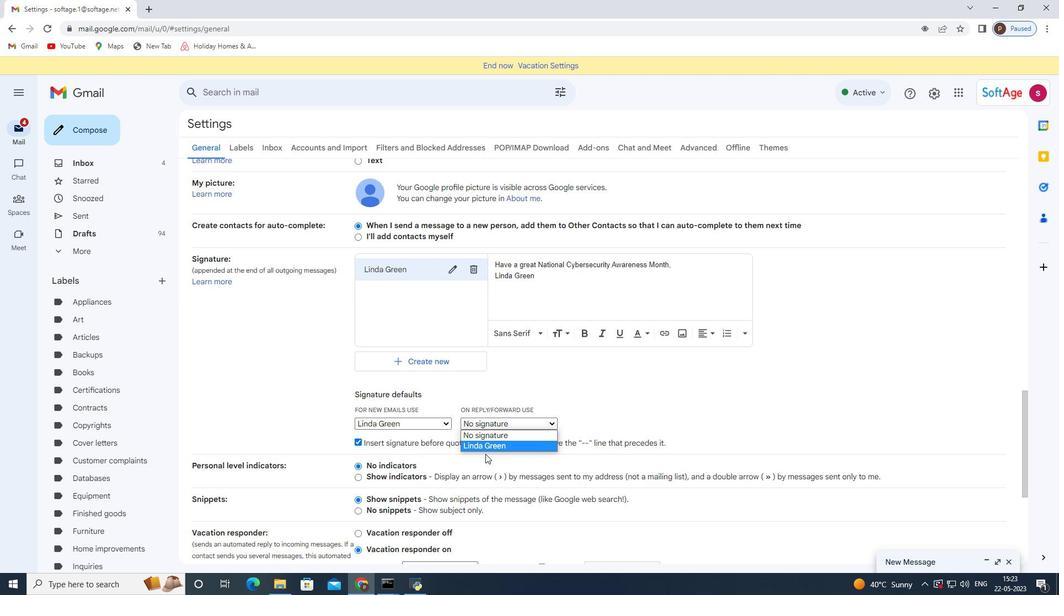 
Action: Mouse pressed left at (486, 449)
Screenshot: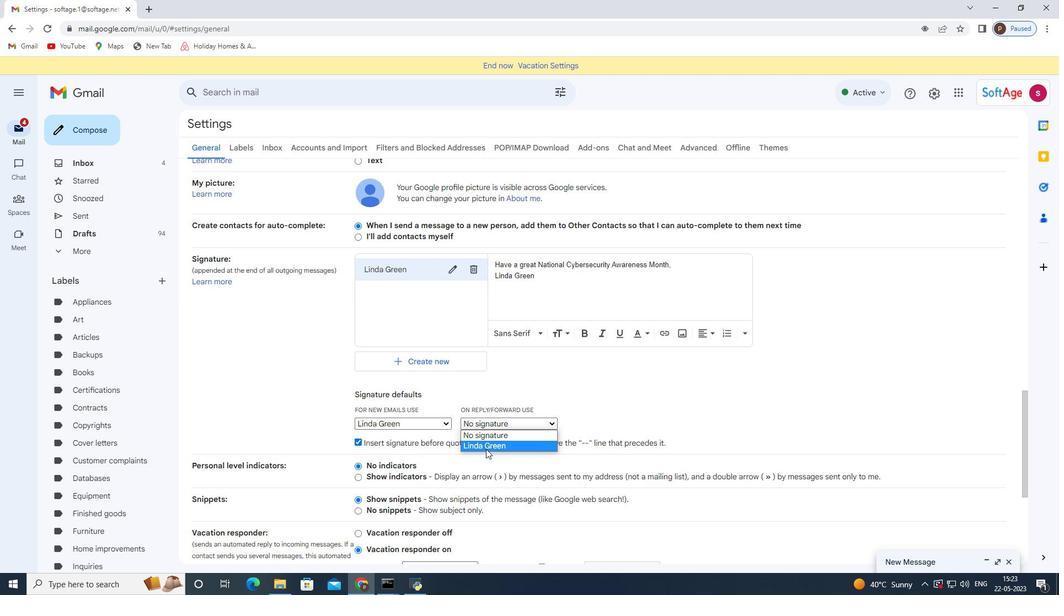 
Action: Mouse moved to (486, 448)
Screenshot: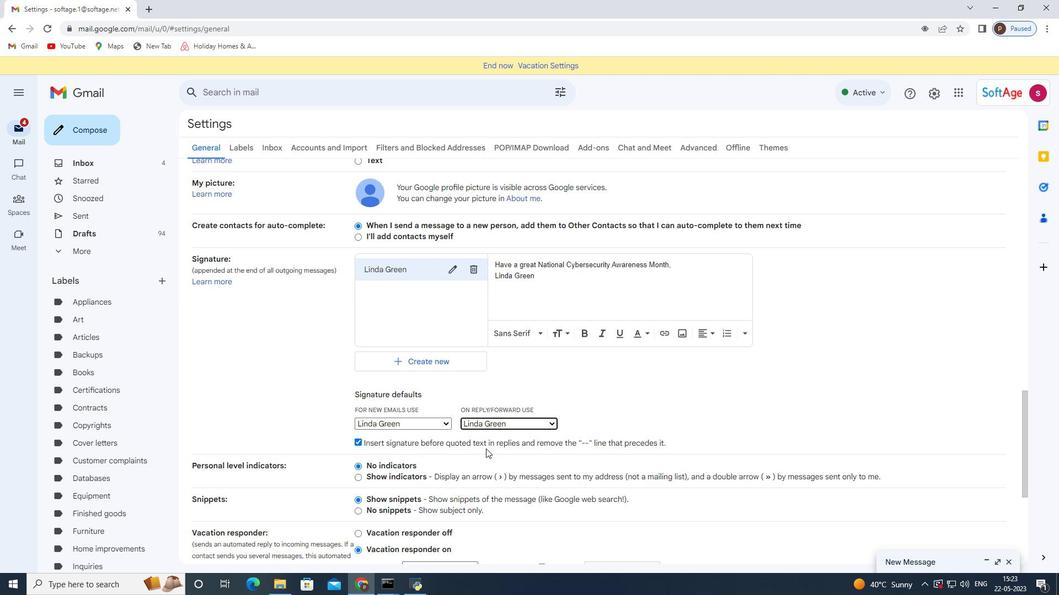 
Action: Mouse scrolled (486, 447) with delta (0, 0)
Screenshot: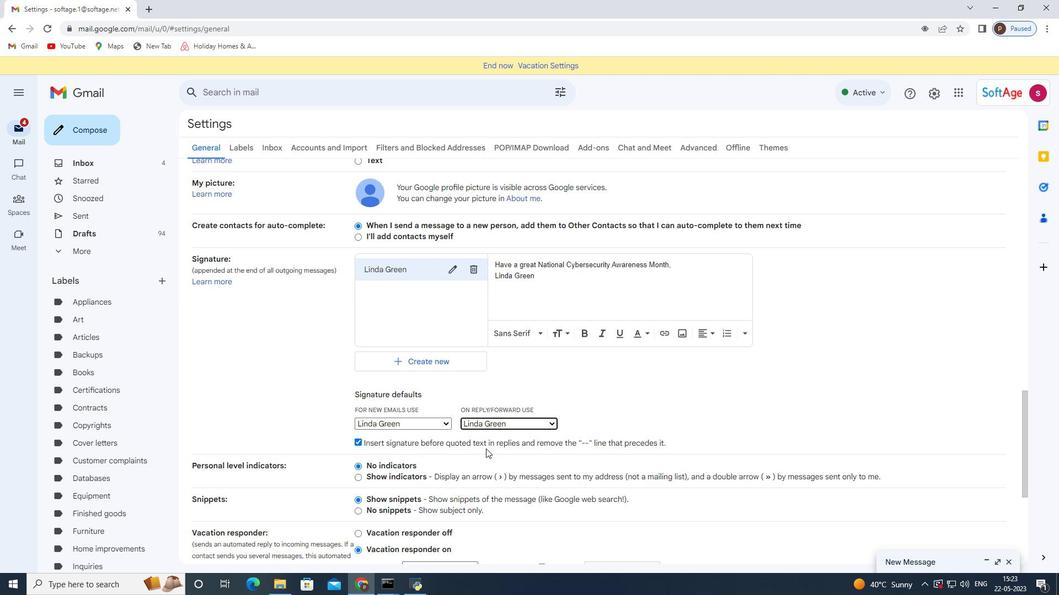 
Action: Mouse scrolled (486, 447) with delta (0, 0)
Screenshot: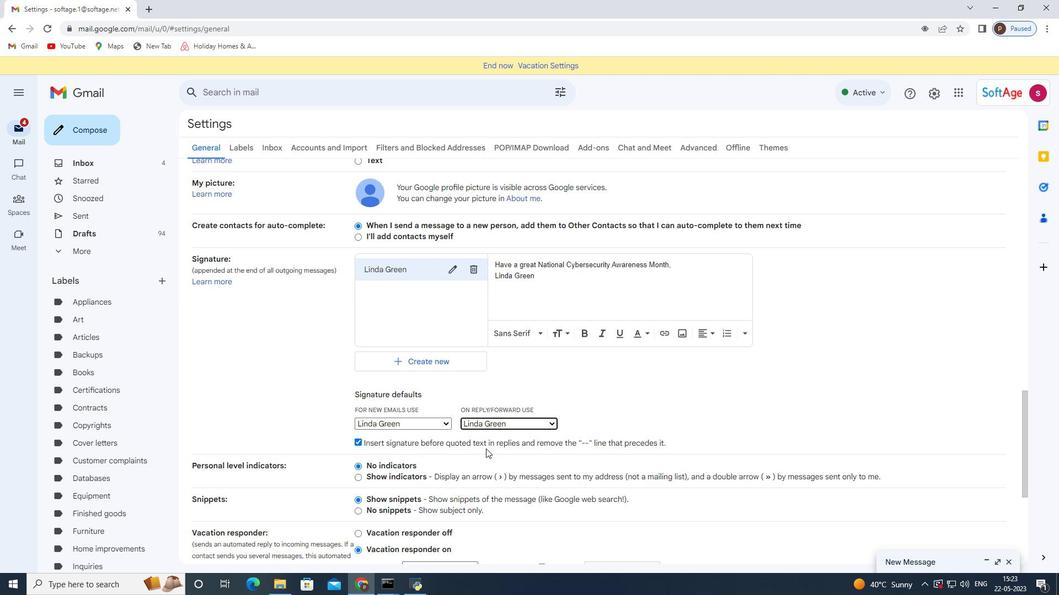 
Action: Mouse scrolled (486, 447) with delta (0, 0)
Screenshot: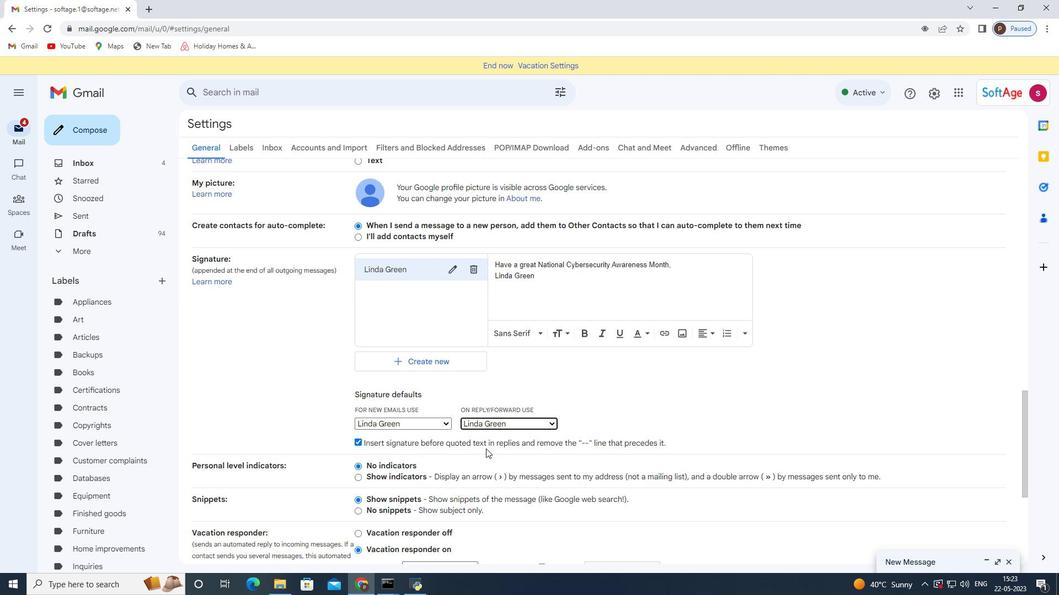 
Action: Mouse scrolled (486, 447) with delta (0, 0)
Screenshot: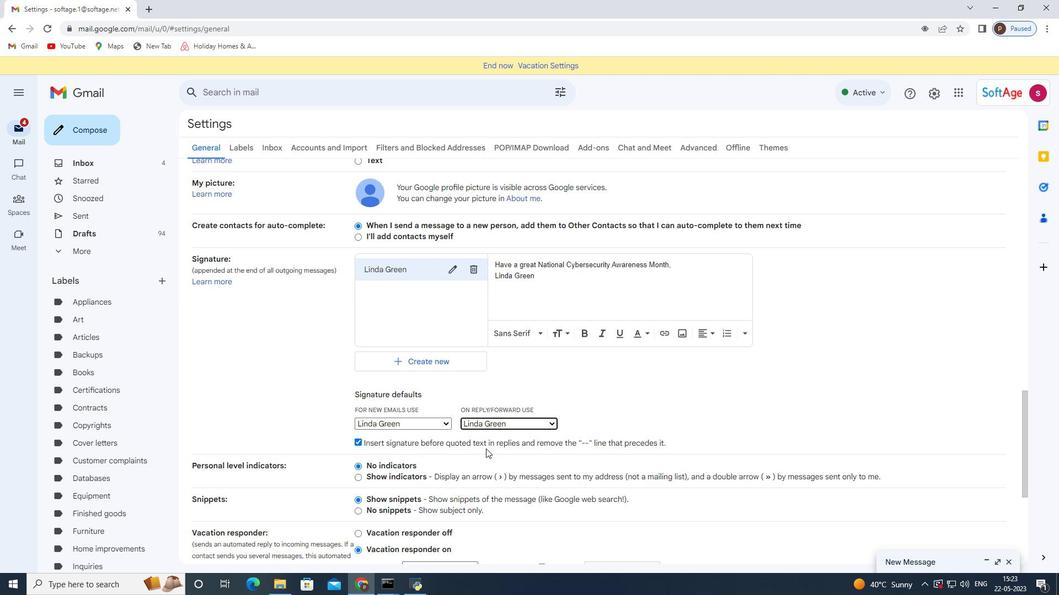 
Action: Mouse moved to (486, 448)
Screenshot: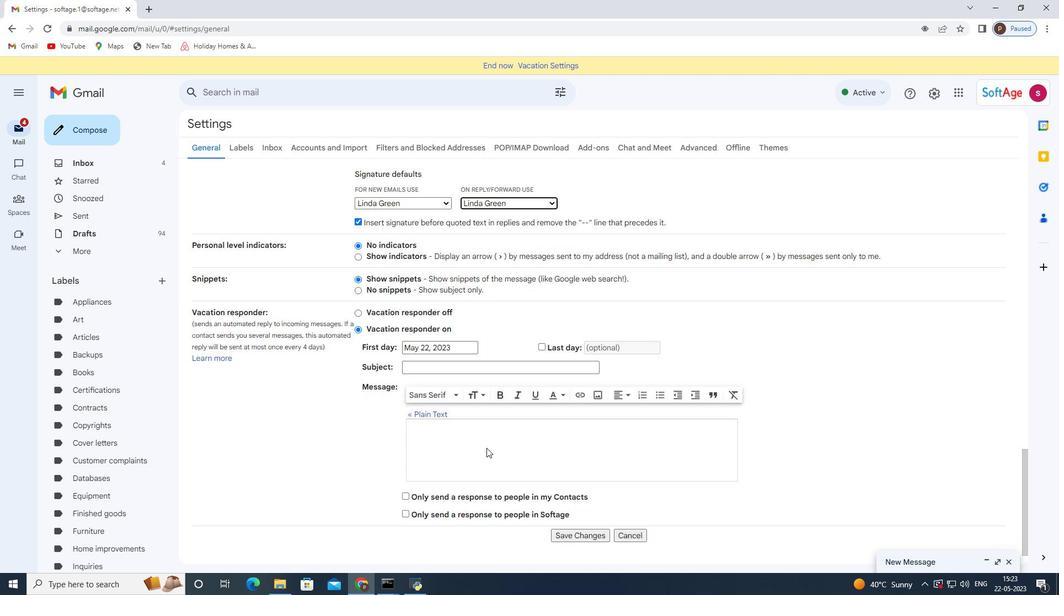 
Action: Mouse scrolled (486, 447) with delta (0, 0)
Screenshot: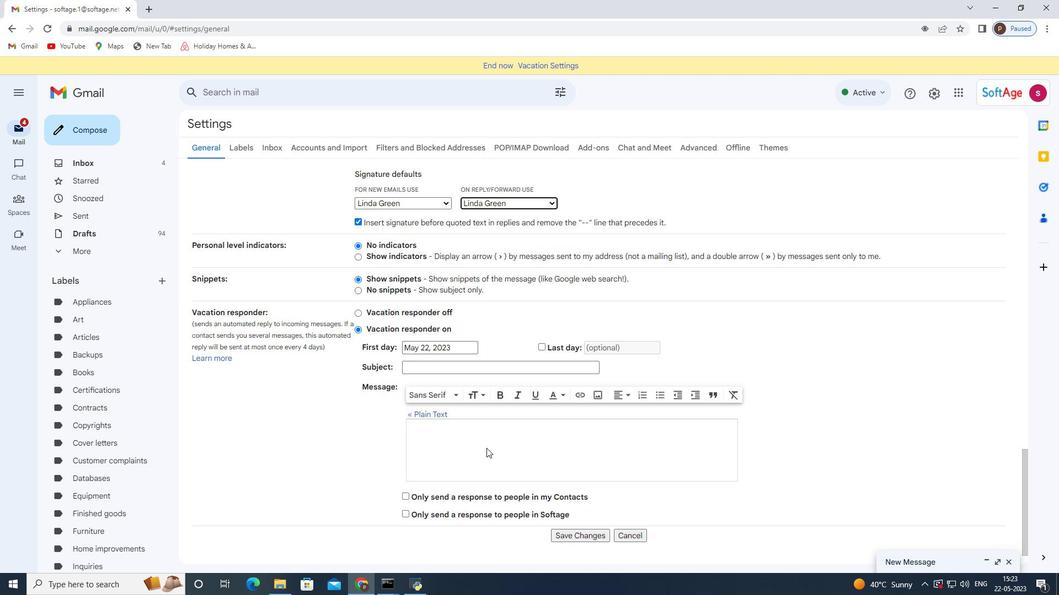 
Action: Mouse scrolled (486, 447) with delta (0, 0)
Screenshot: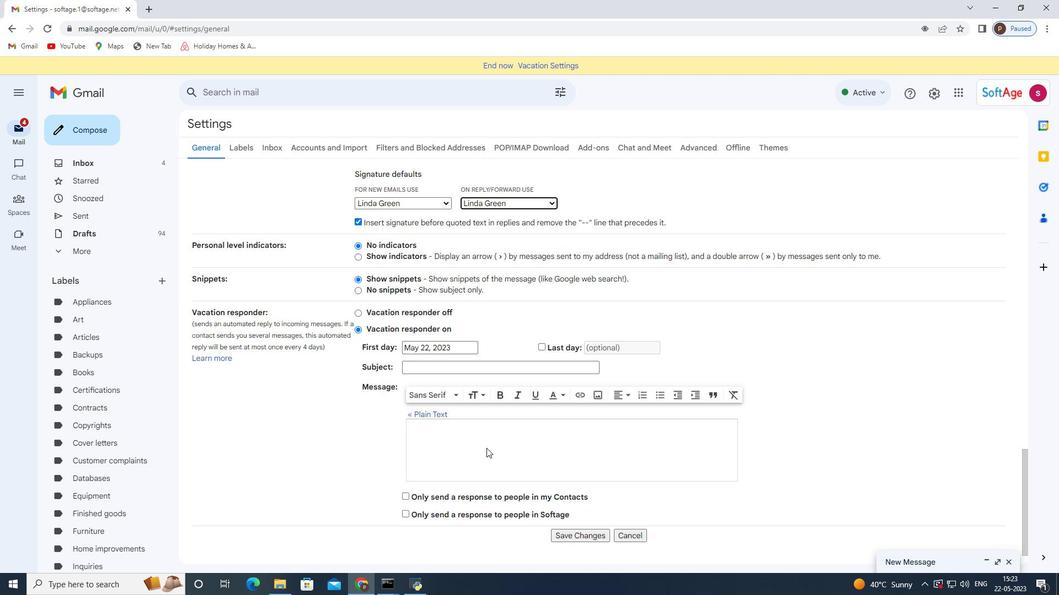 
Action: Mouse scrolled (486, 447) with delta (0, 0)
Screenshot: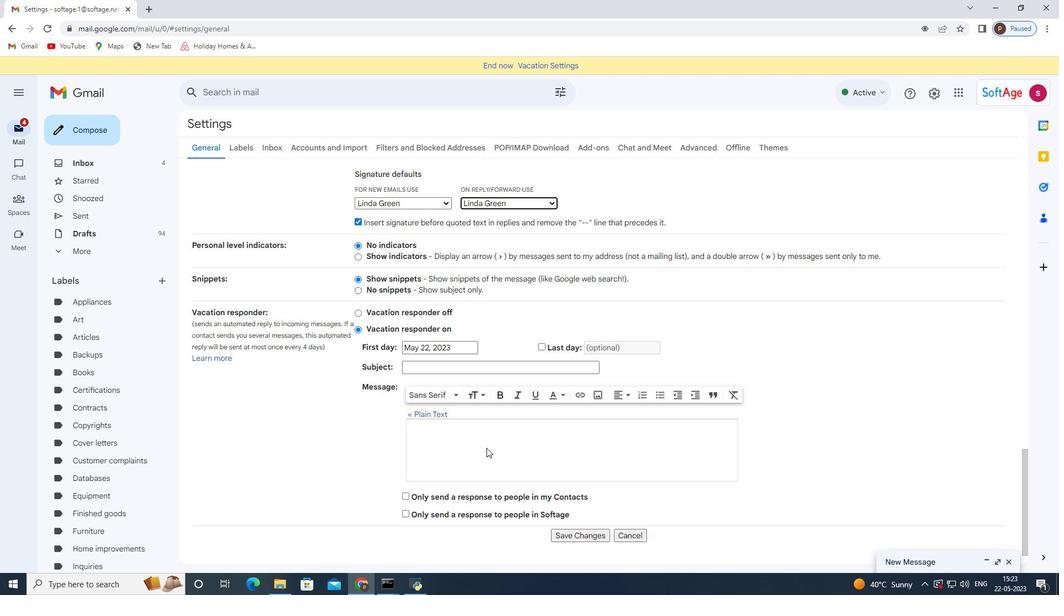 
Action: Mouse moved to (564, 505)
Screenshot: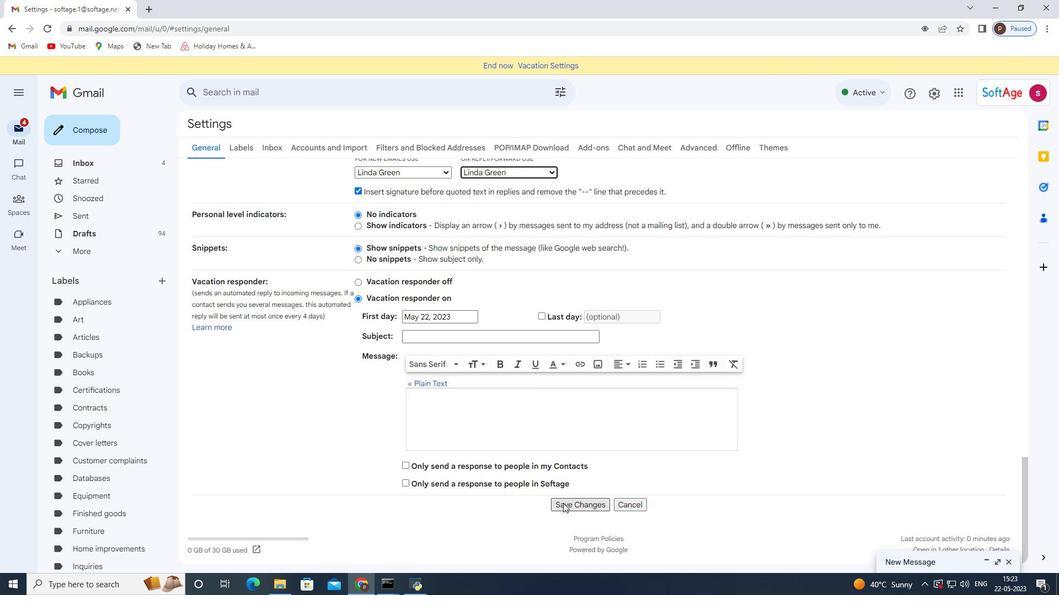 
Action: Mouse pressed left at (564, 505)
Screenshot: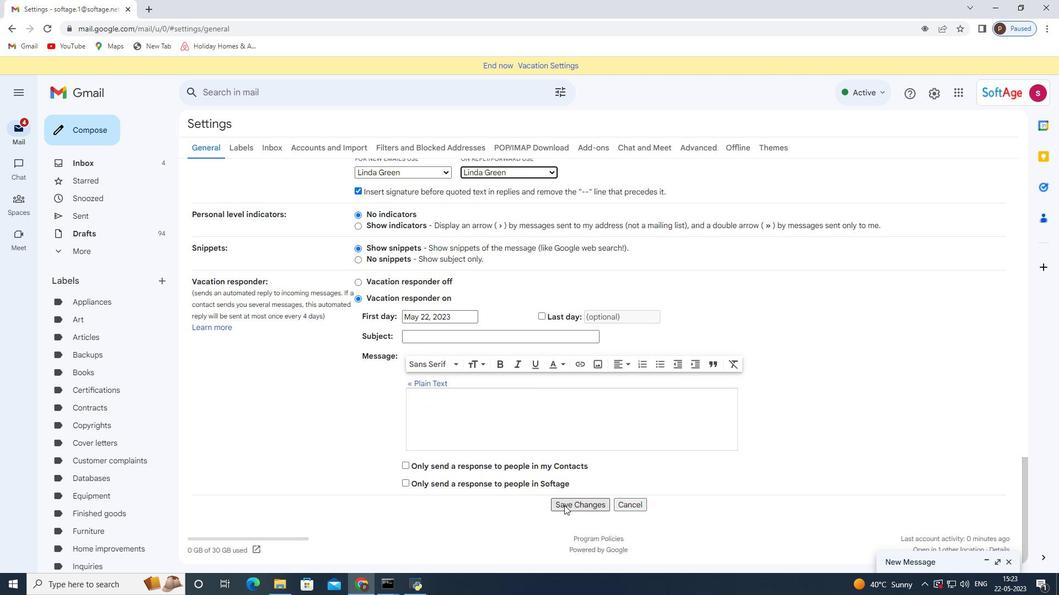 
Action: Mouse moved to (88, 128)
Screenshot: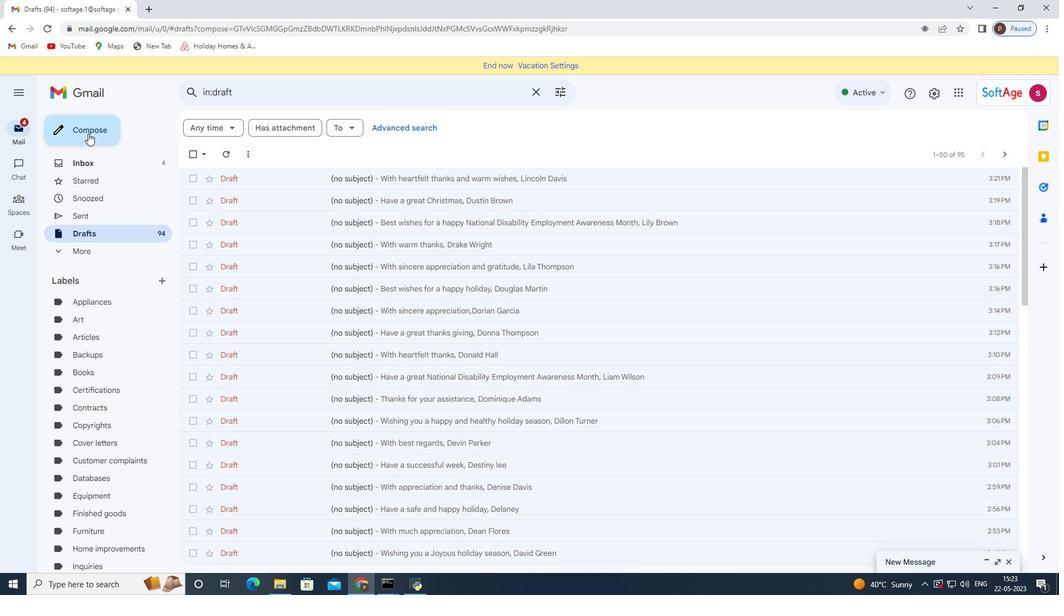 
Action: Mouse pressed left at (88, 128)
Screenshot: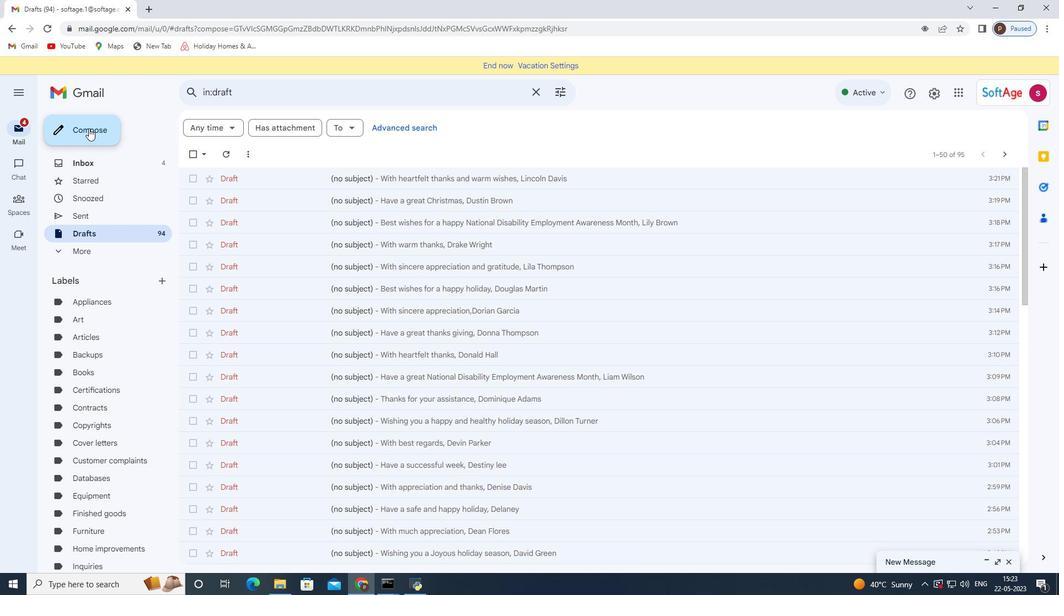 
Action: Mouse moved to (584, 268)
Screenshot: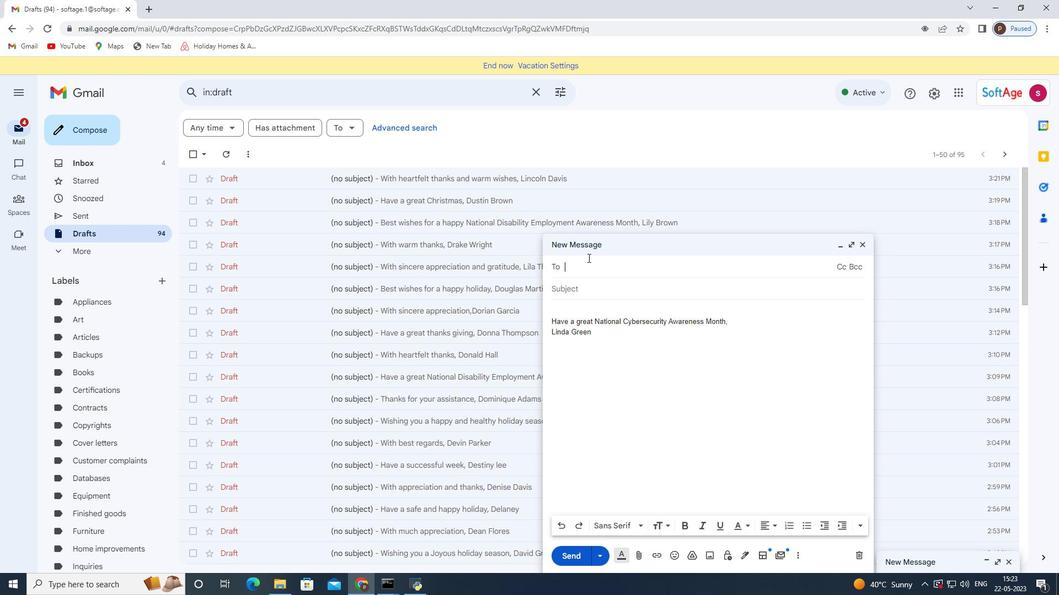 
Action: Mouse pressed left at (584, 268)
Screenshot: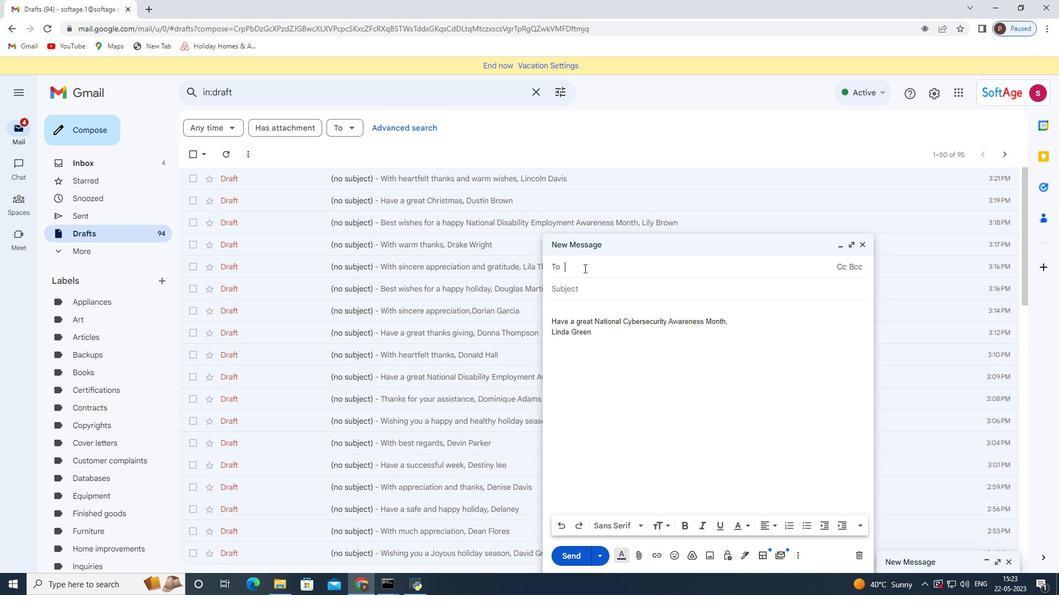 
Action: Key pressed softage.3<Key.shift>@softage.net
Screenshot: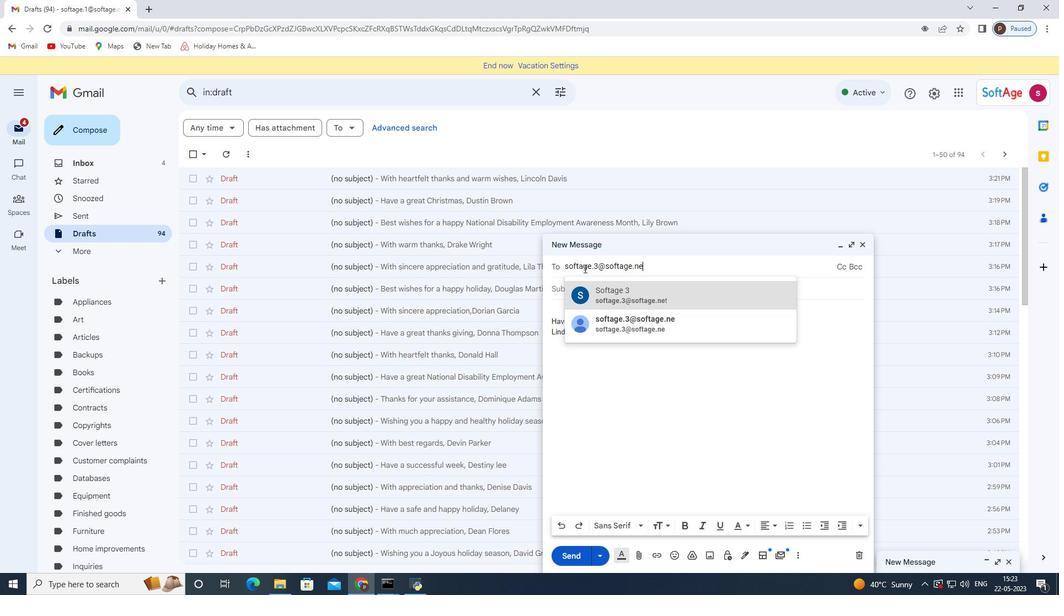 
Action: Mouse moved to (691, 294)
Screenshot: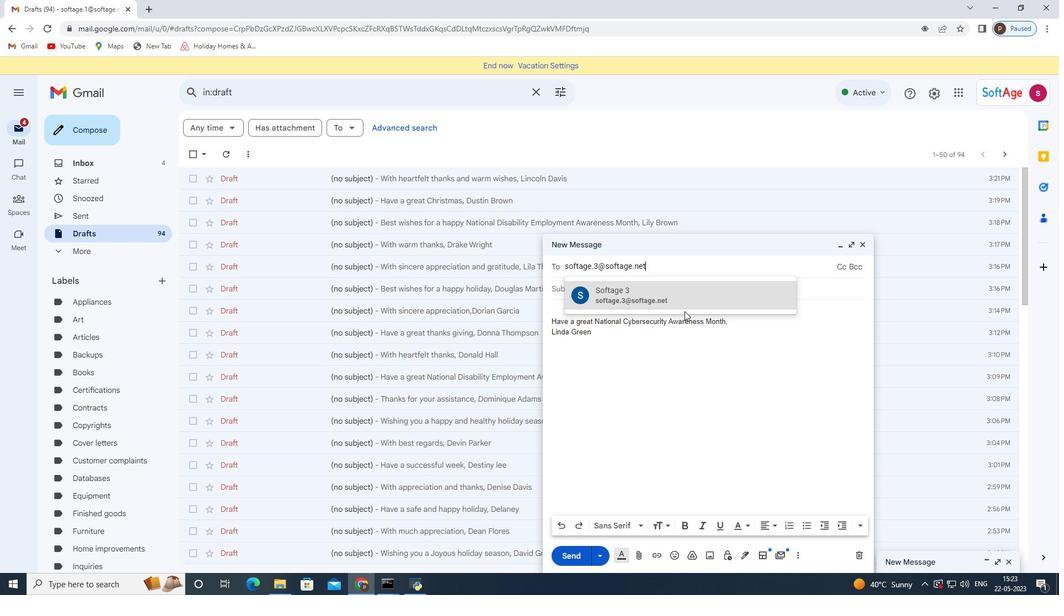 
Action: Mouse pressed left at (691, 294)
Screenshot: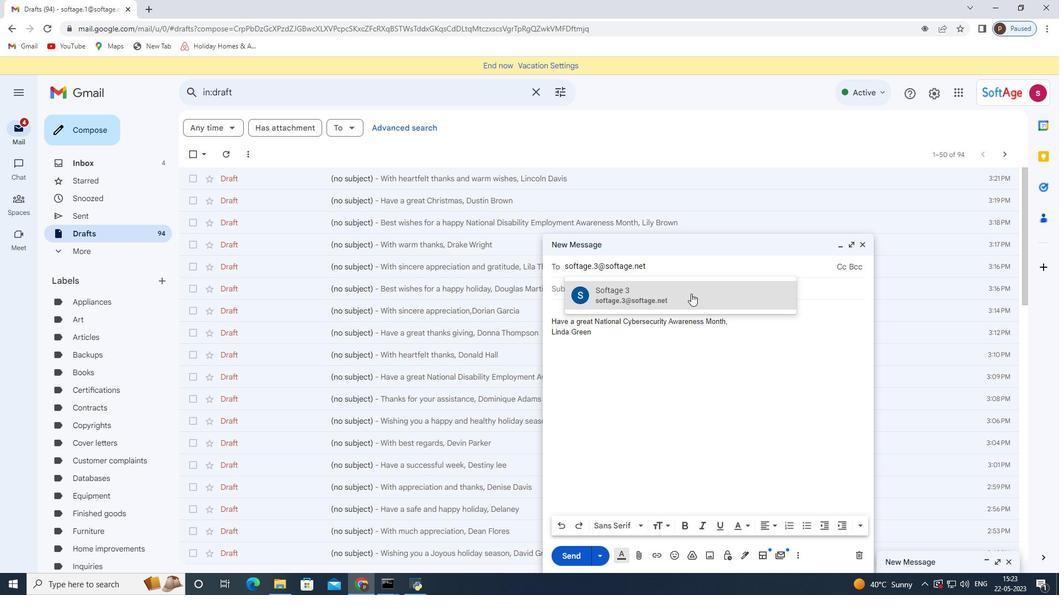 
Action: Mouse moved to (158, 276)
Screenshot: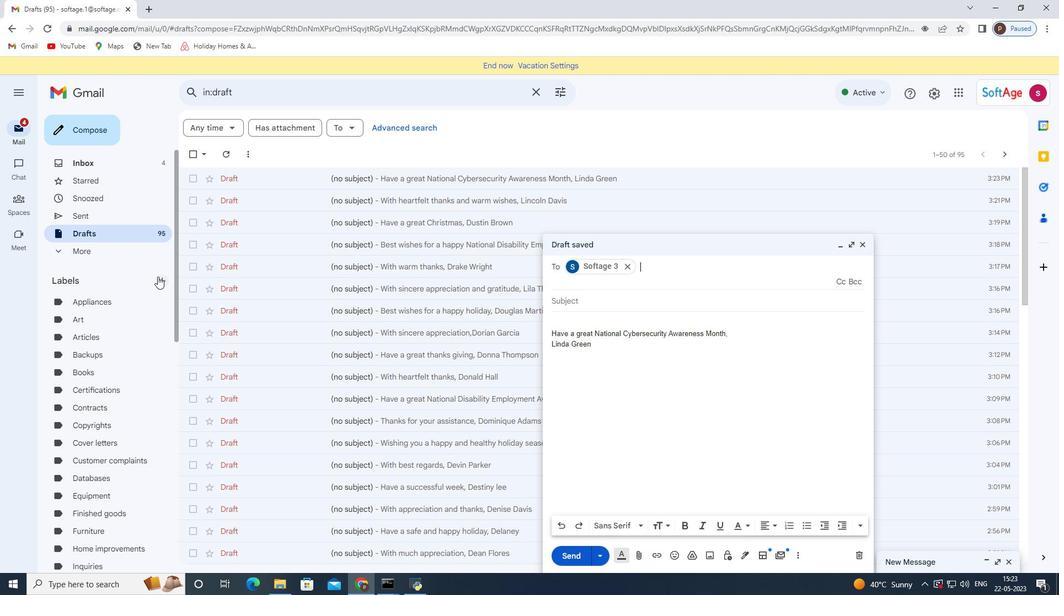 
Action: Mouse pressed left at (158, 276)
Screenshot: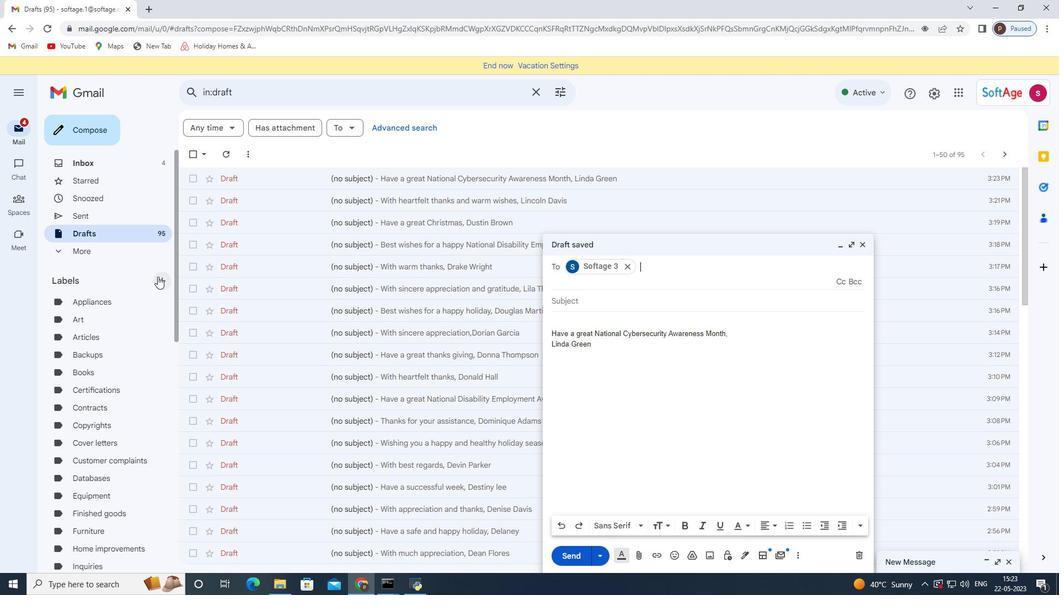 
Action: Mouse moved to (473, 303)
Screenshot: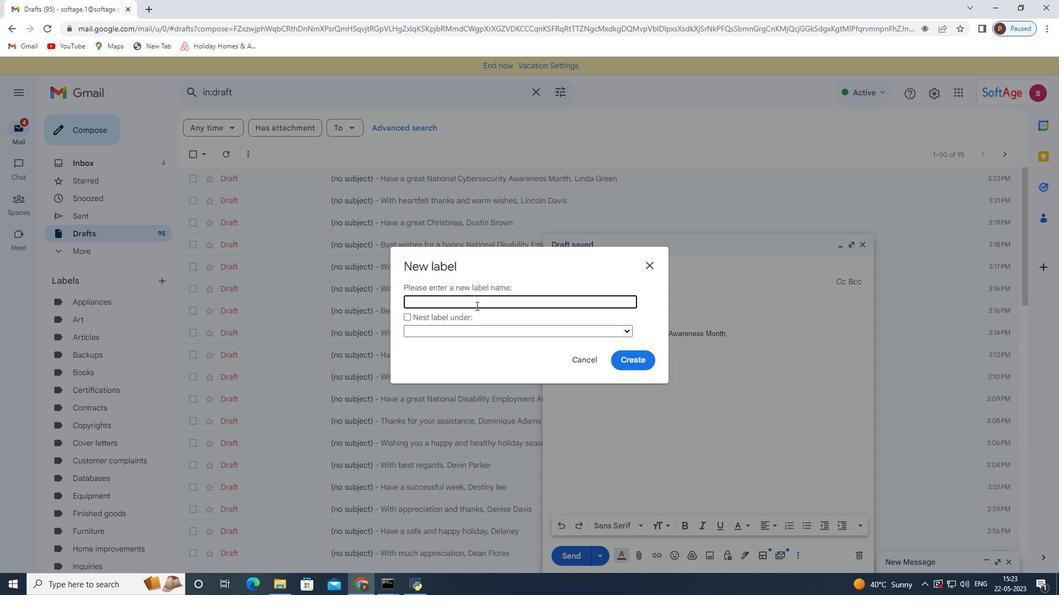 
Action: Mouse pressed left at (473, 303)
Screenshot: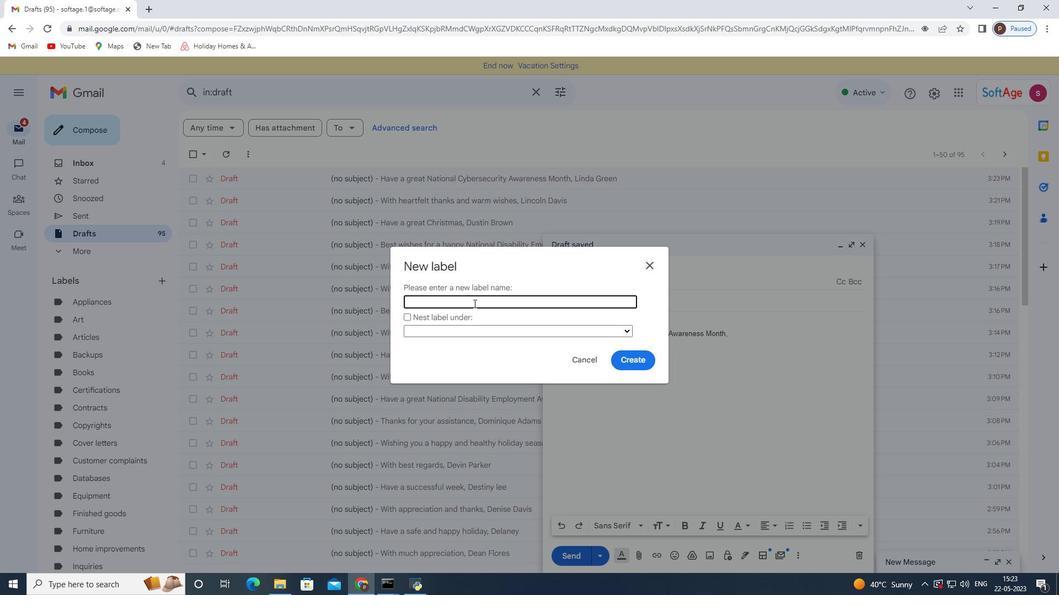 
Action: Mouse moved to (473, 303)
Screenshot: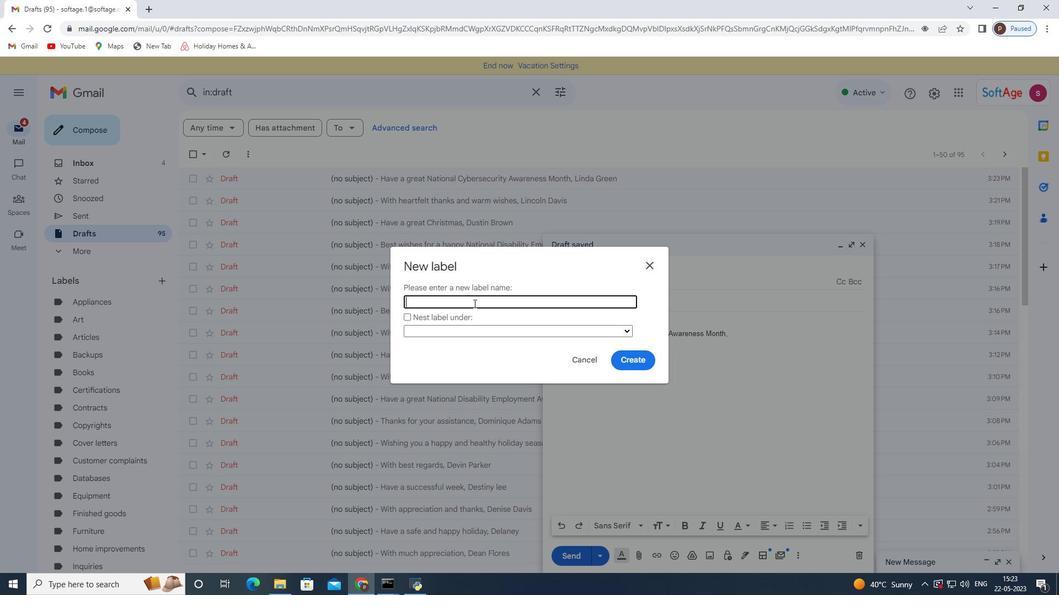
Action: Key pressed <Key.shift>Packing<Key.space>slips
Screenshot: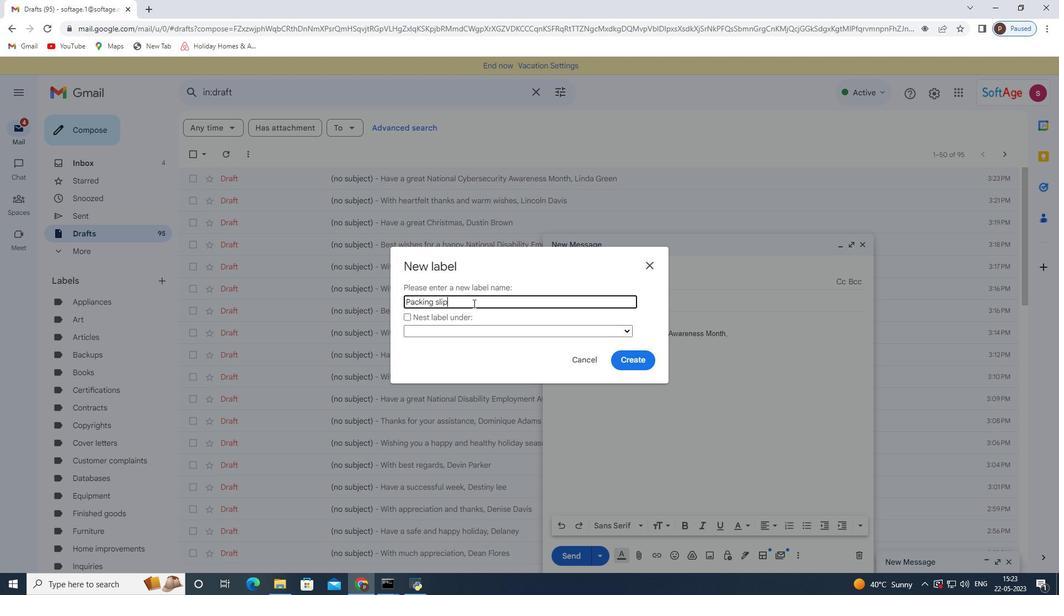 
Action: Mouse moved to (641, 362)
Screenshot: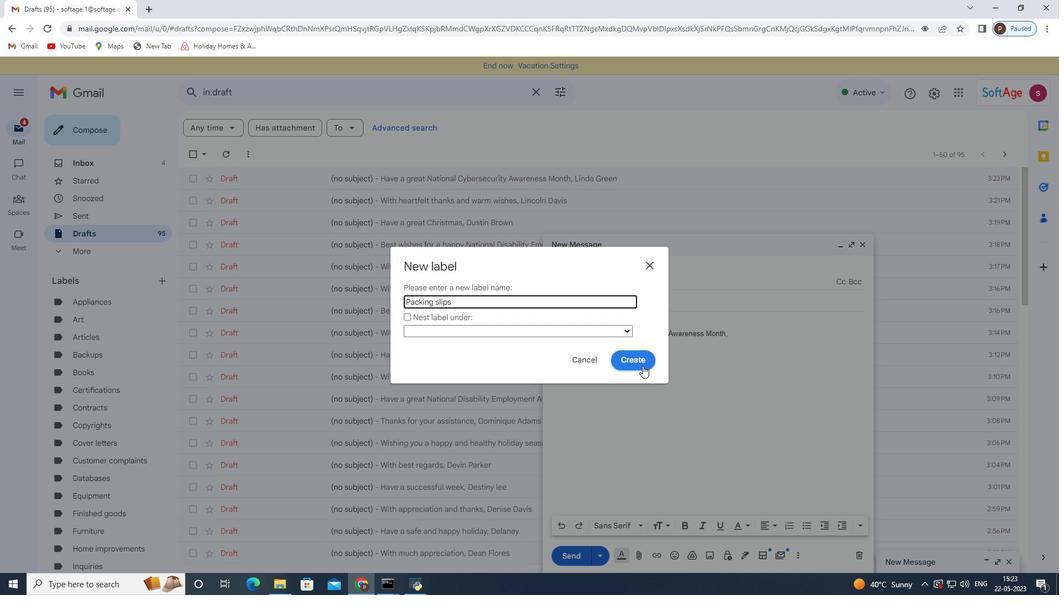 
Action: Mouse pressed left at (641, 362)
Screenshot: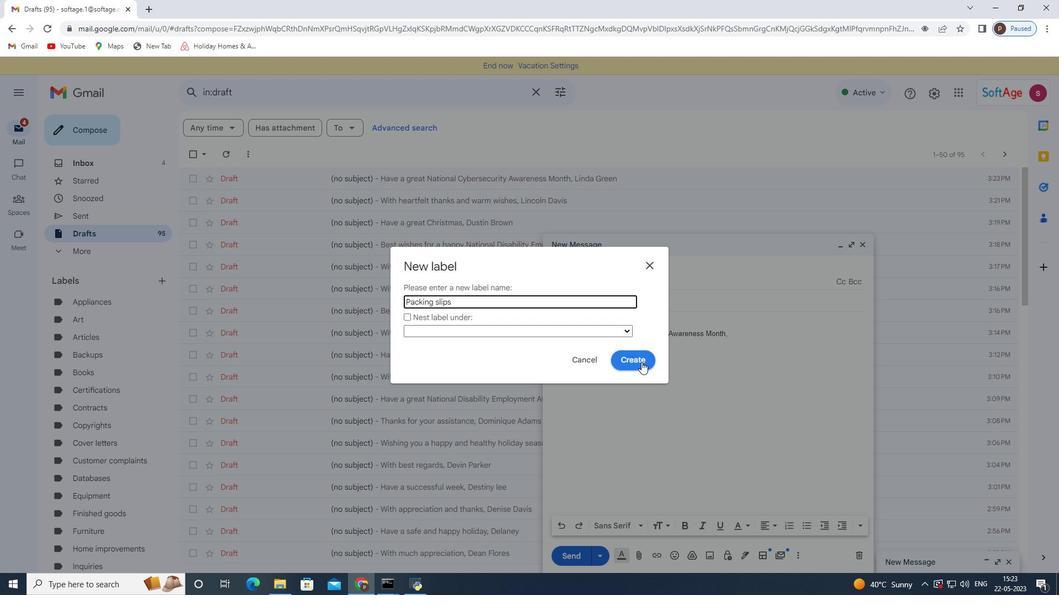 
